 Task: In the  document Cartypes.html Select the last point and add comment:  'Consider rephrasing it to enhance the flow of your writing' Insert emoji reactions: 'Laugh' Select all the potins and apply Lowercase
Action: Mouse moved to (528, 311)
Screenshot: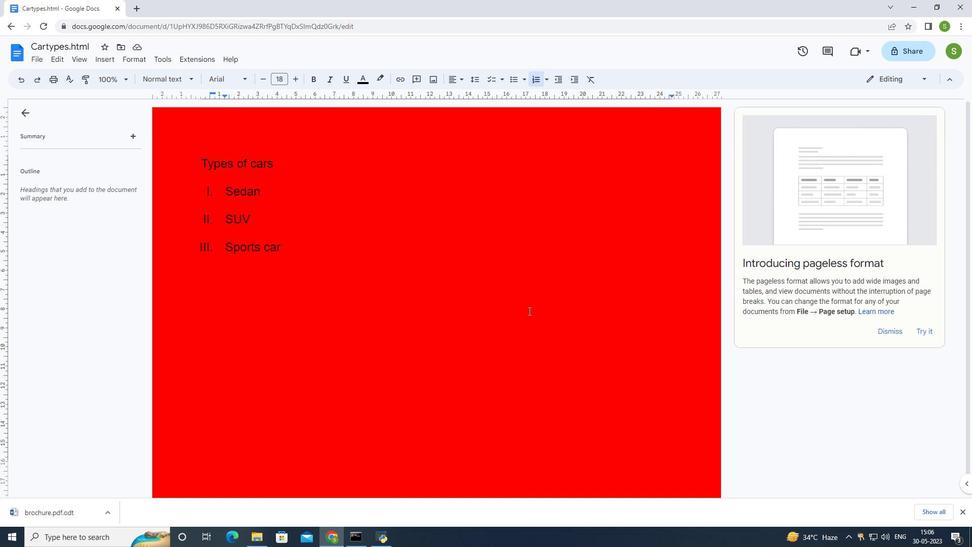 
Action: Mouse scrolled (528, 310) with delta (0, 0)
Screenshot: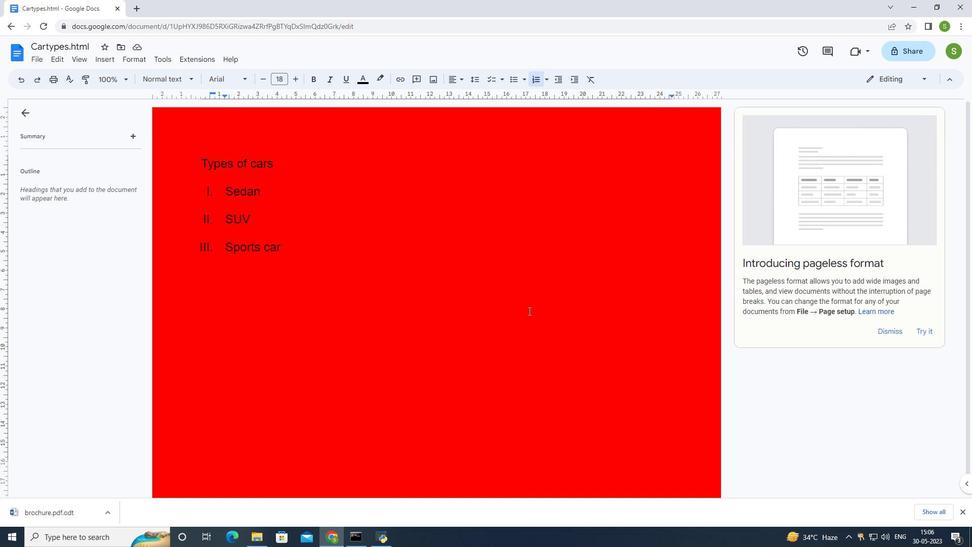 
Action: Mouse moved to (526, 315)
Screenshot: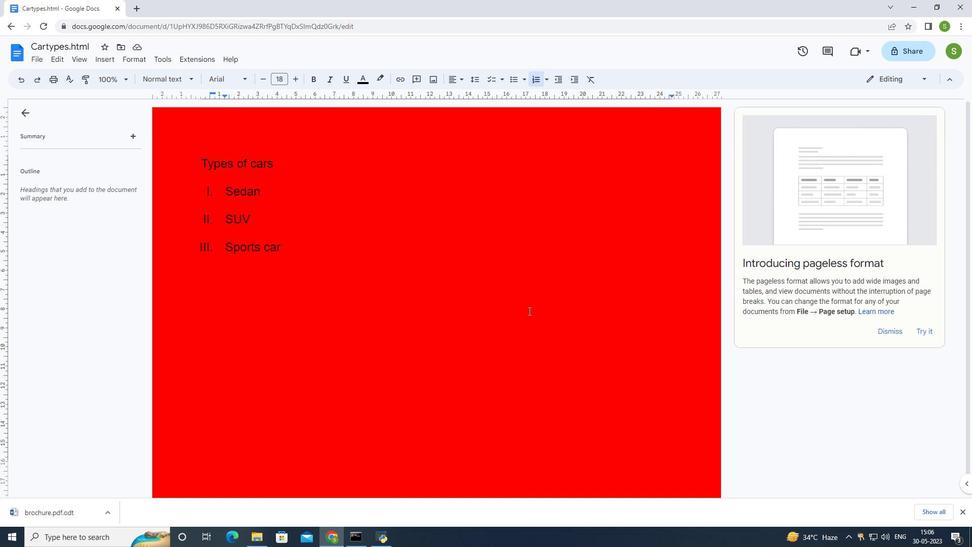 
Action: Mouse scrolled (526, 314) with delta (0, 0)
Screenshot: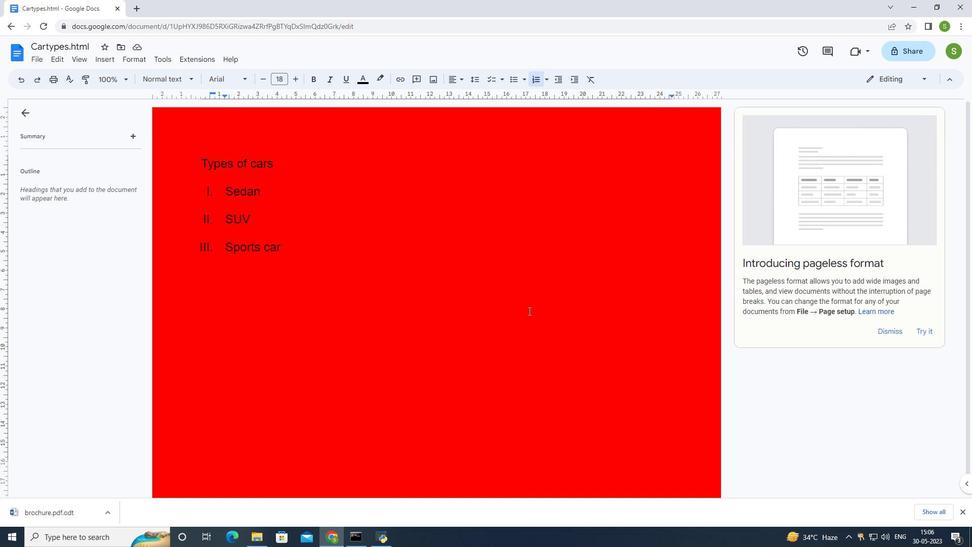 
Action: Mouse moved to (526, 316)
Screenshot: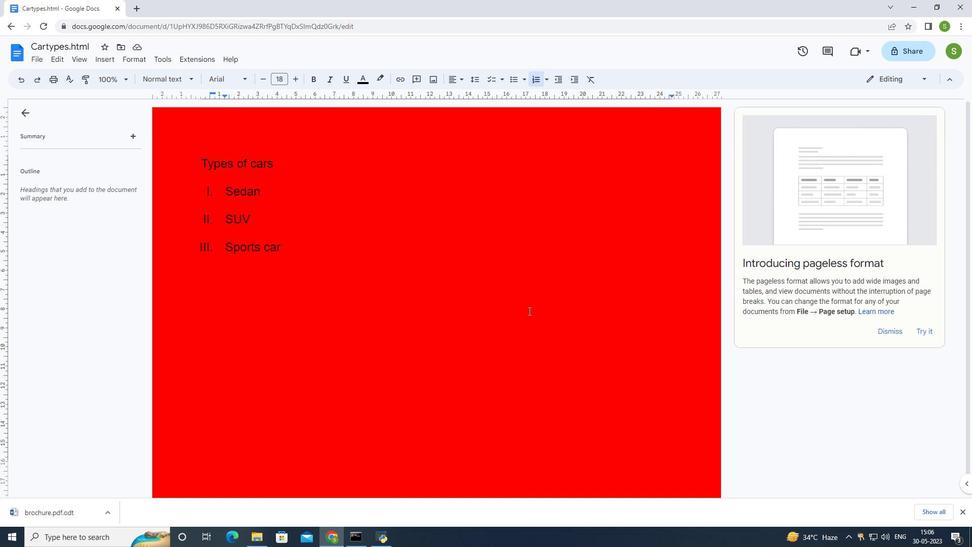 
Action: Mouse scrolled (526, 315) with delta (0, 0)
Screenshot: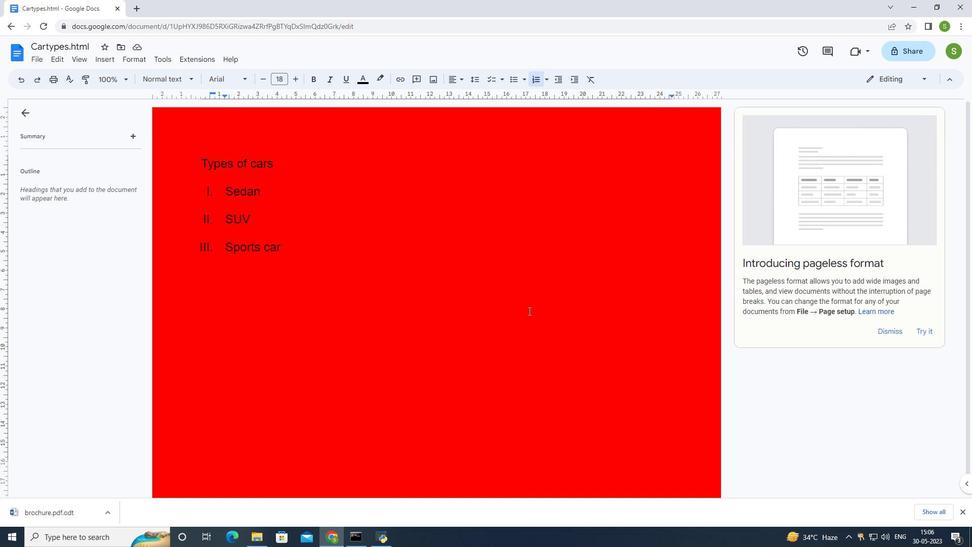 
Action: Mouse scrolled (526, 315) with delta (0, 0)
Screenshot: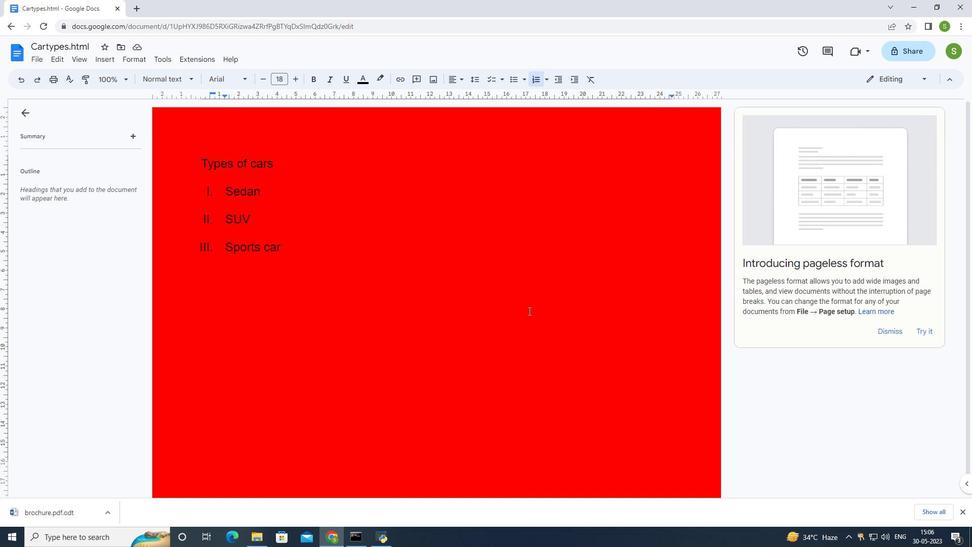 
Action: Mouse scrolled (526, 315) with delta (0, 0)
Screenshot: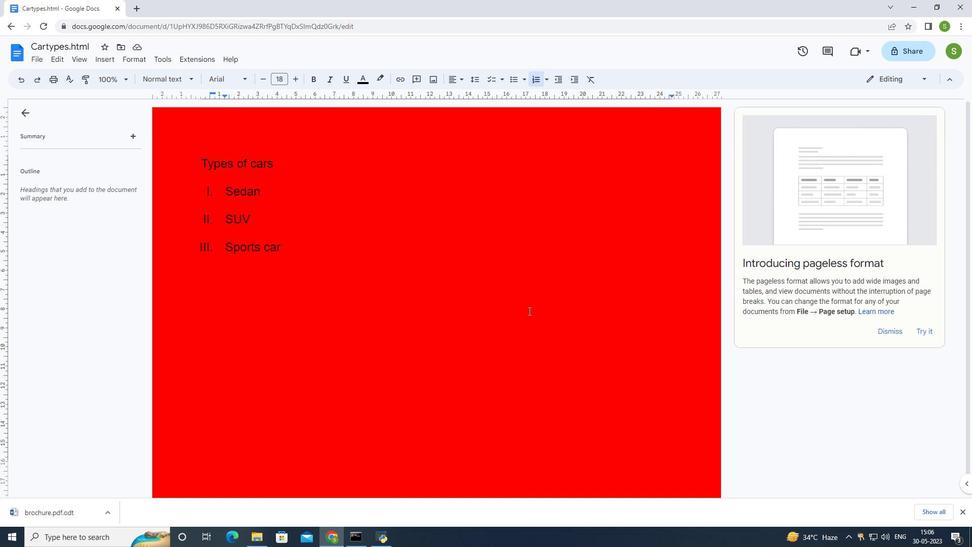 
Action: Mouse moved to (526, 312)
Screenshot: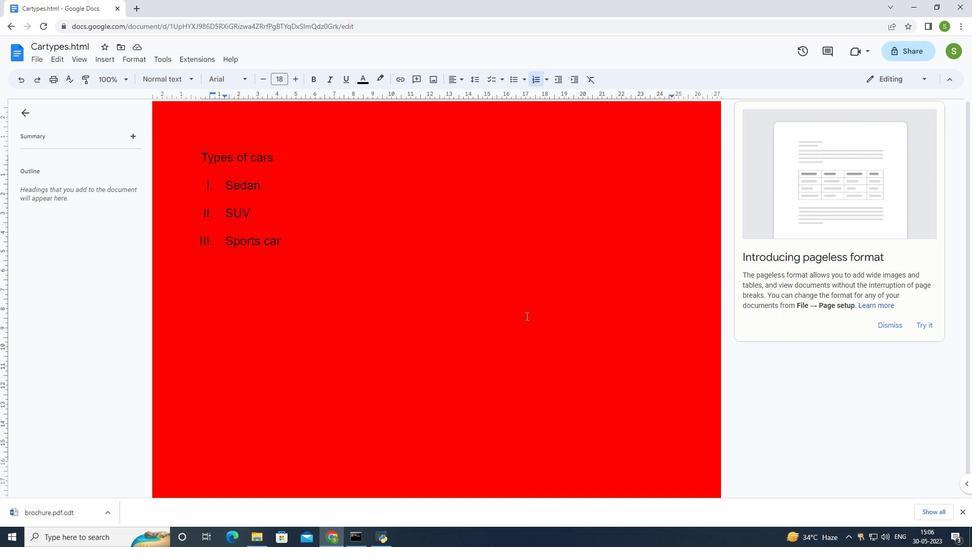 
Action: Mouse scrolled (526, 312) with delta (0, 0)
Screenshot: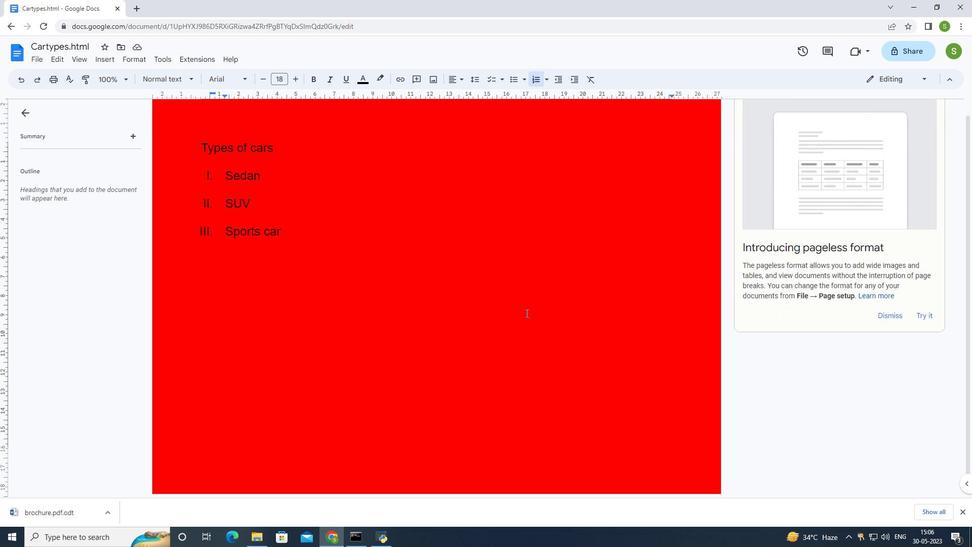 
Action: Mouse moved to (526, 312)
Screenshot: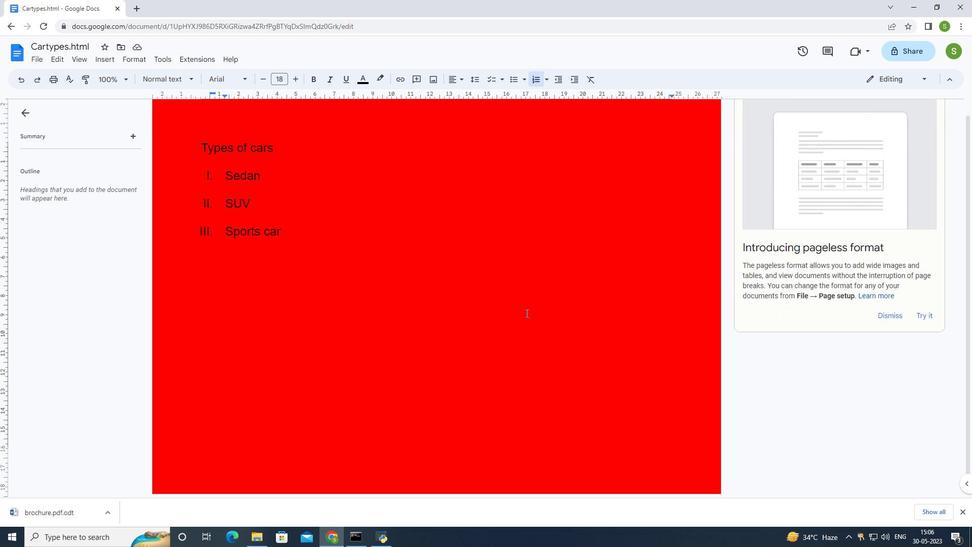 
Action: Mouse scrolled (526, 311) with delta (0, 0)
Screenshot: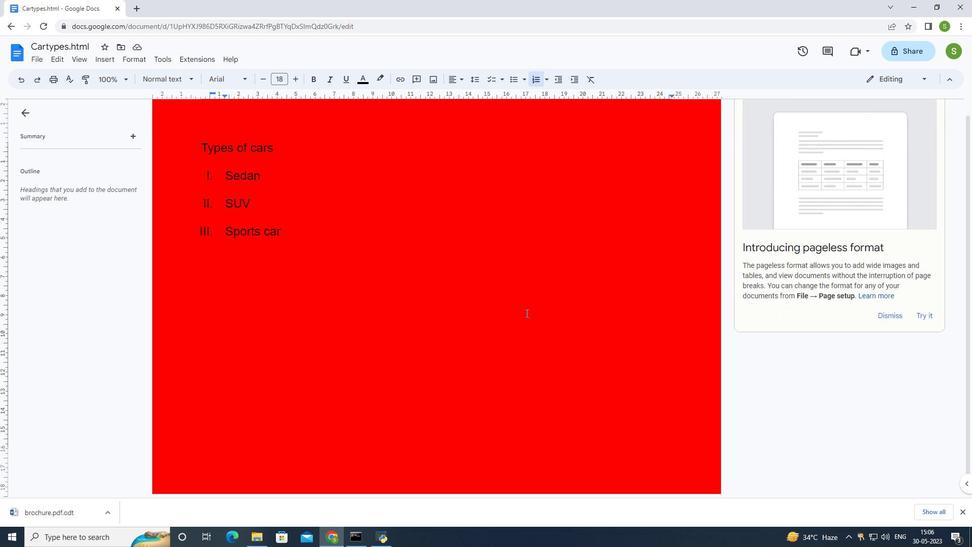 
Action: Mouse scrolled (526, 311) with delta (0, 0)
Screenshot: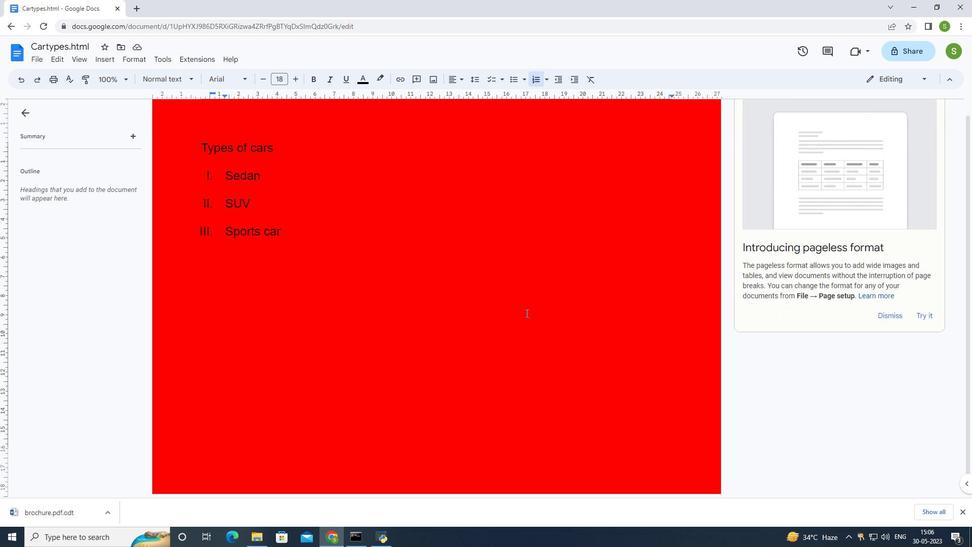 
Action: Mouse scrolled (526, 311) with delta (0, 0)
Screenshot: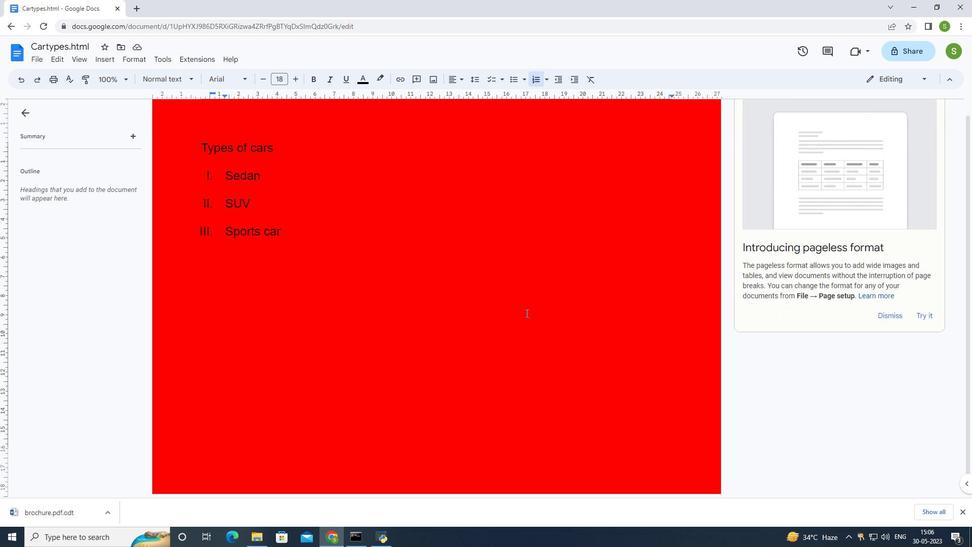 
Action: Mouse scrolled (526, 311) with delta (0, 0)
Screenshot: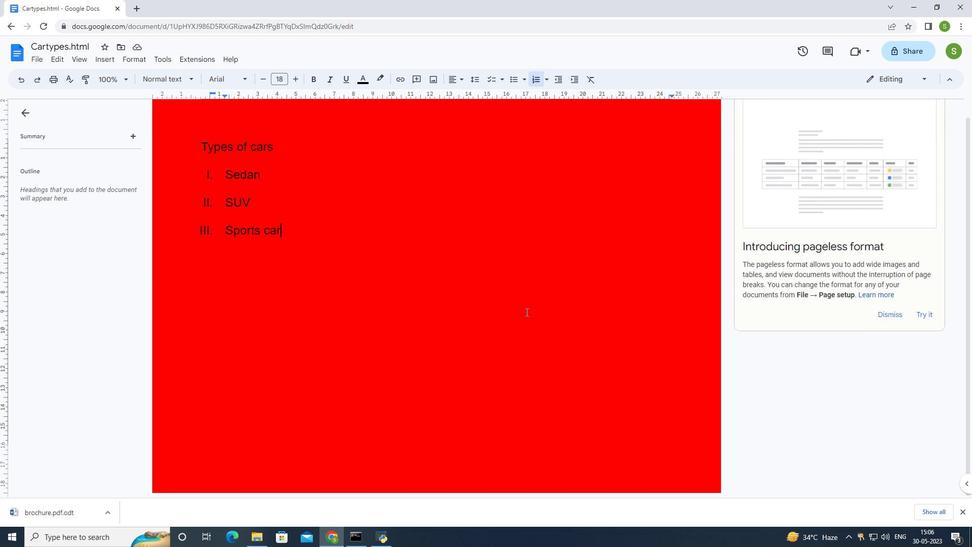 
Action: Mouse moved to (526, 312)
Screenshot: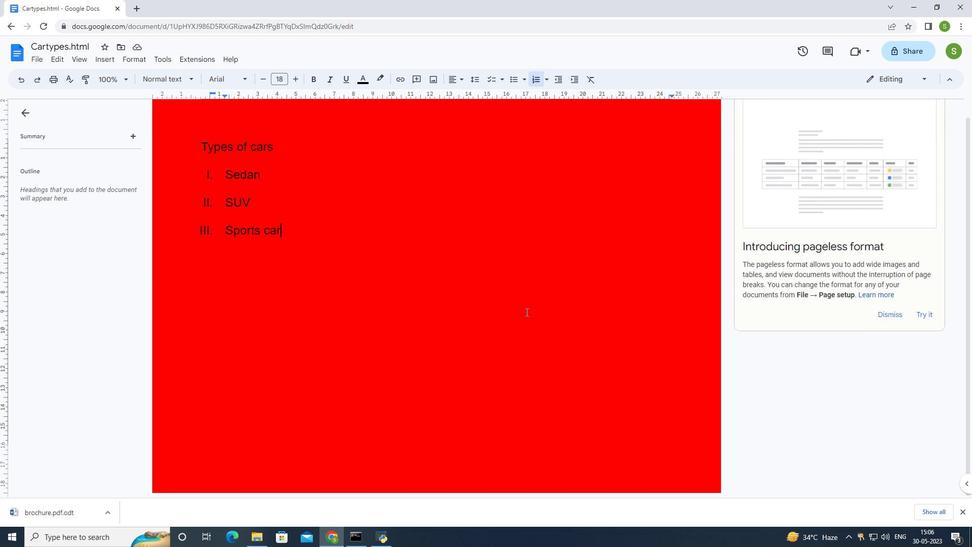 
Action: Mouse scrolled (526, 311) with delta (0, 0)
Screenshot: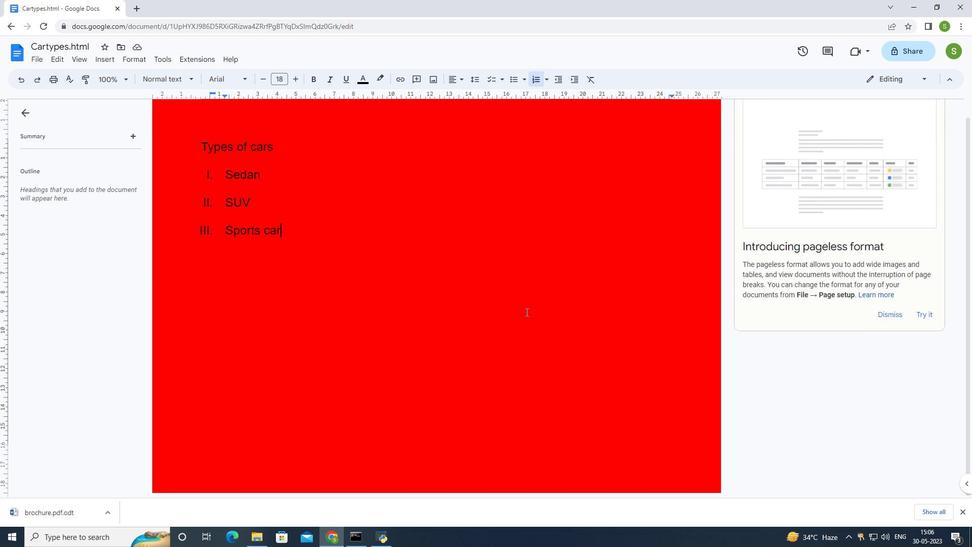 
Action: Mouse scrolled (526, 311) with delta (0, 0)
Screenshot: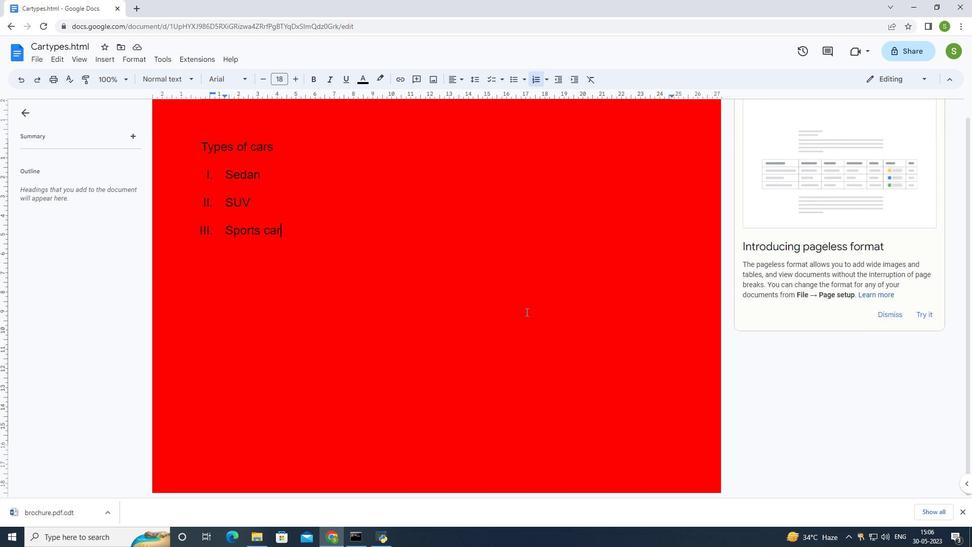 
Action: Mouse scrolled (526, 311) with delta (0, 0)
Screenshot: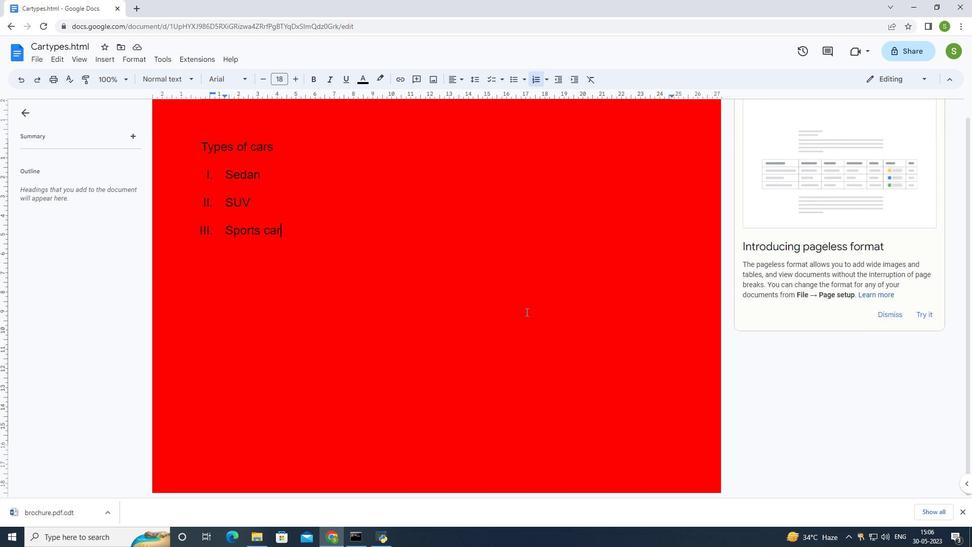 
Action: Mouse moved to (524, 315)
Screenshot: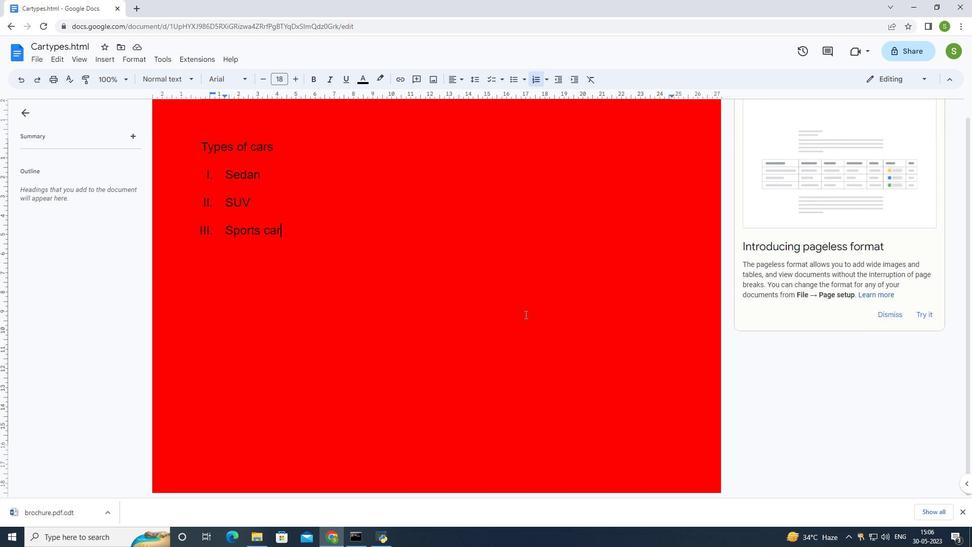 
Action: Mouse scrolled (524, 314) with delta (0, 0)
Screenshot: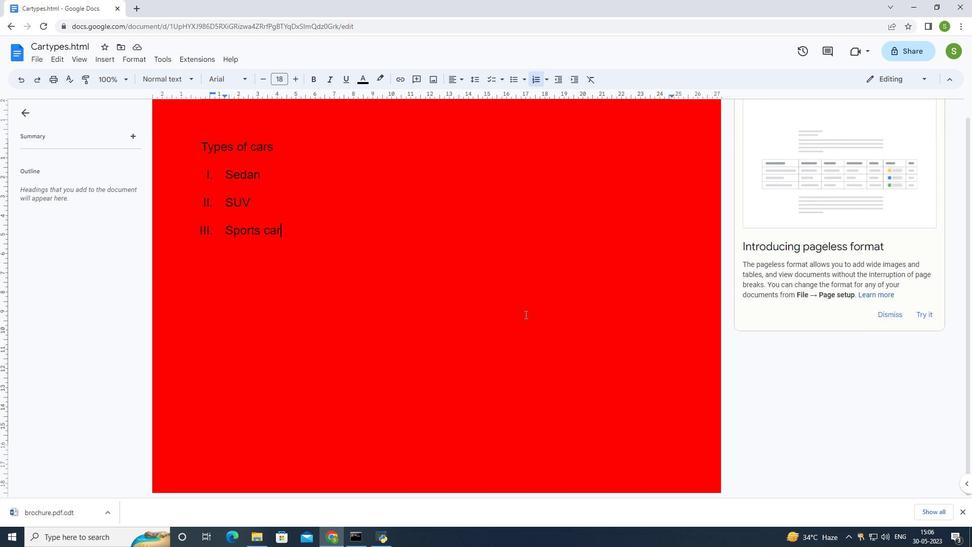 
Action: Mouse scrolled (524, 314) with delta (0, 0)
Screenshot: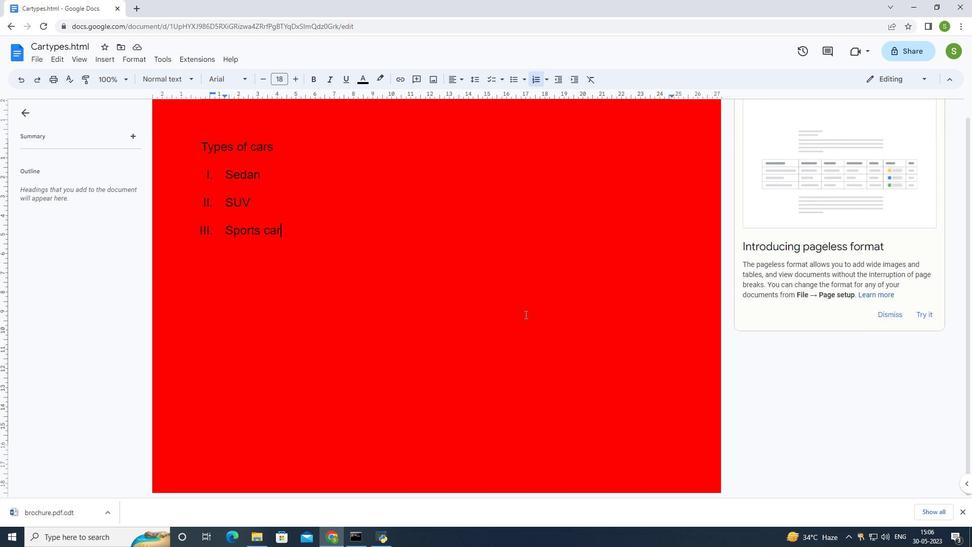 
Action: Mouse scrolled (524, 314) with delta (0, 0)
Screenshot: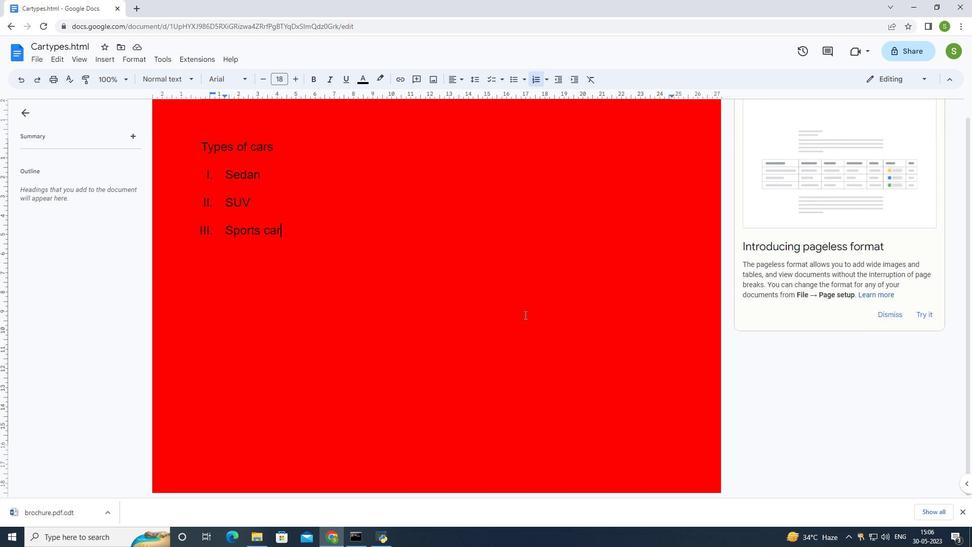 
Action: Mouse scrolled (524, 314) with delta (0, 0)
Screenshot: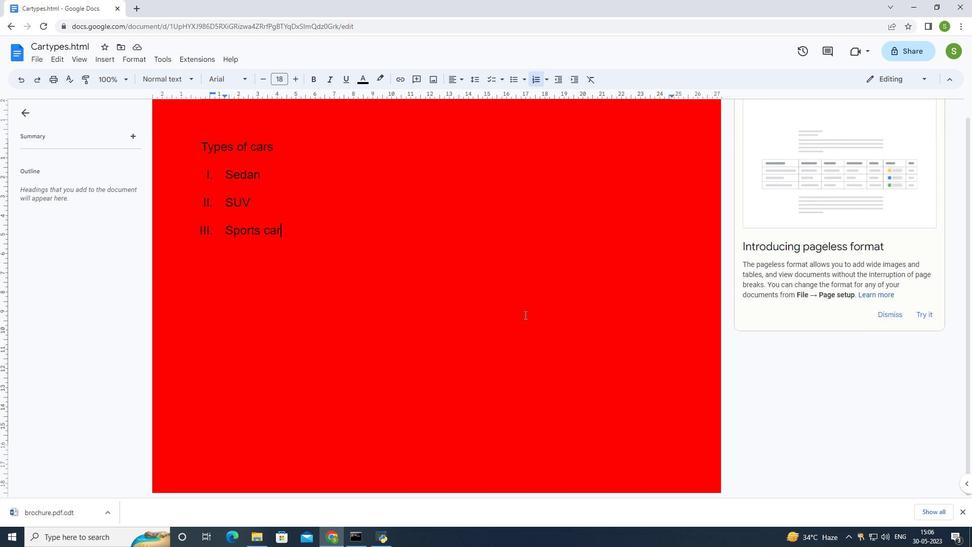 
Action: Mouse moved to (524, 315)
Screenshot: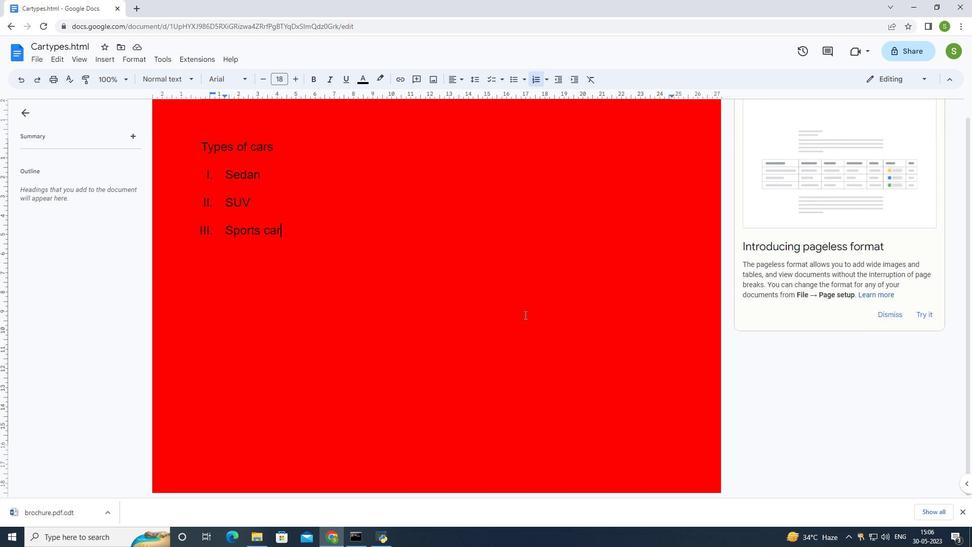 
Action: Mouse scrolled (524, 314) with delta (0, 0)
Screenshot: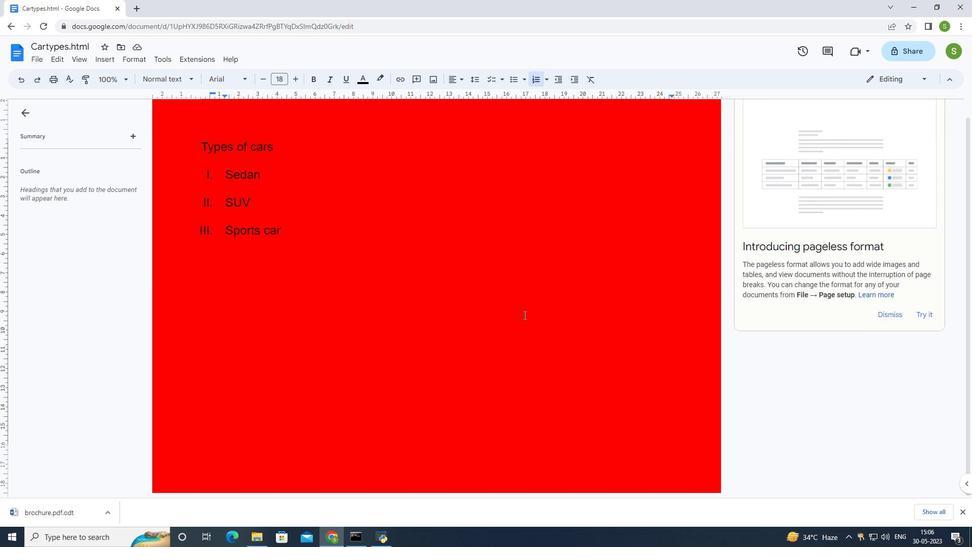 
Action: Mouse moved to (216, 464)
Screenshot: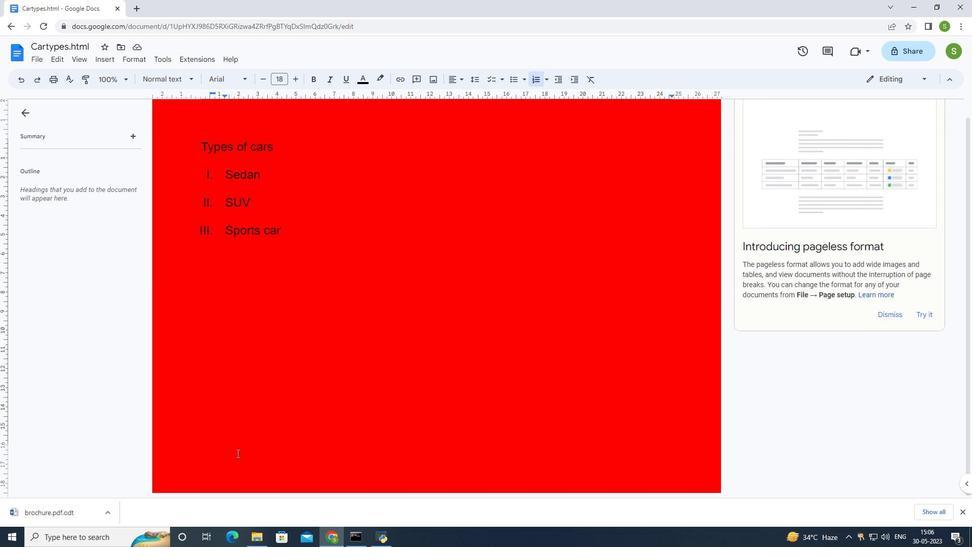 
Action: Mouse pressed left at (216, 464)
Screenshot: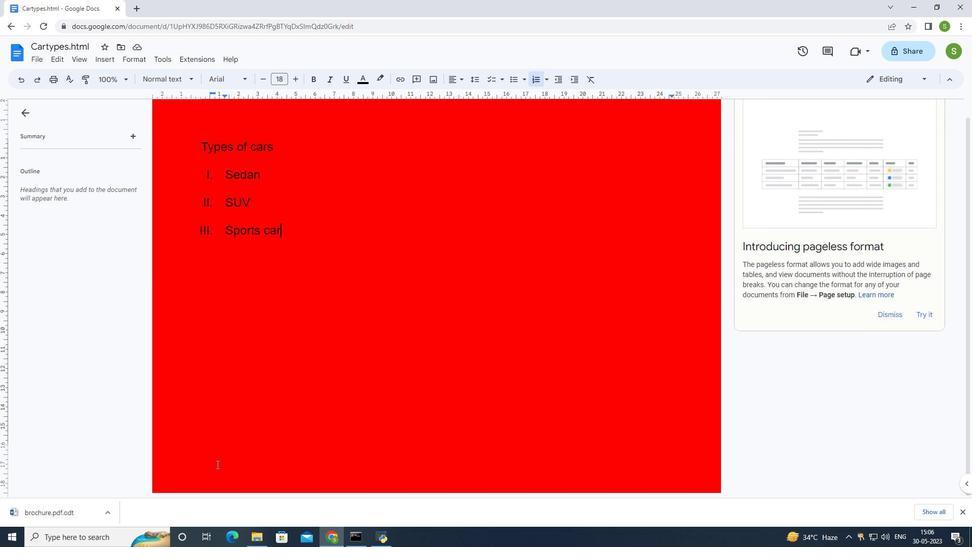 
Action: Mouse moved to (216, 465)
Screenshot: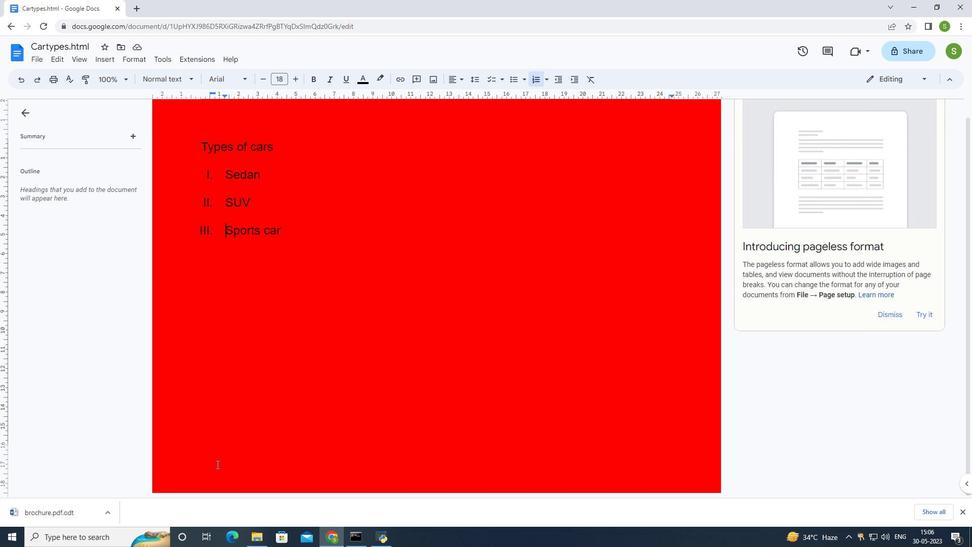 
Action: Mouse pressed left at (216, 465)
Screenshot: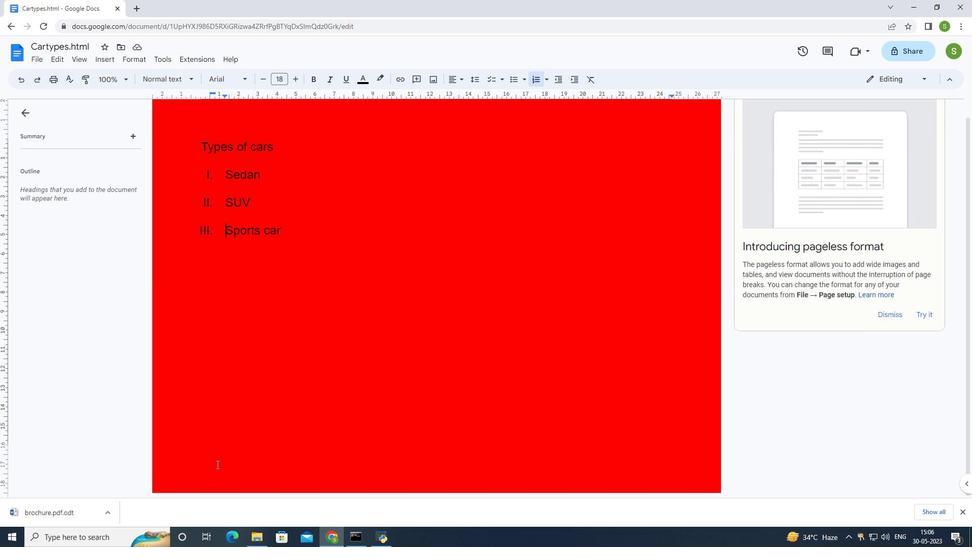 
Action: Mouse moved to (304, 239)
Screenshot: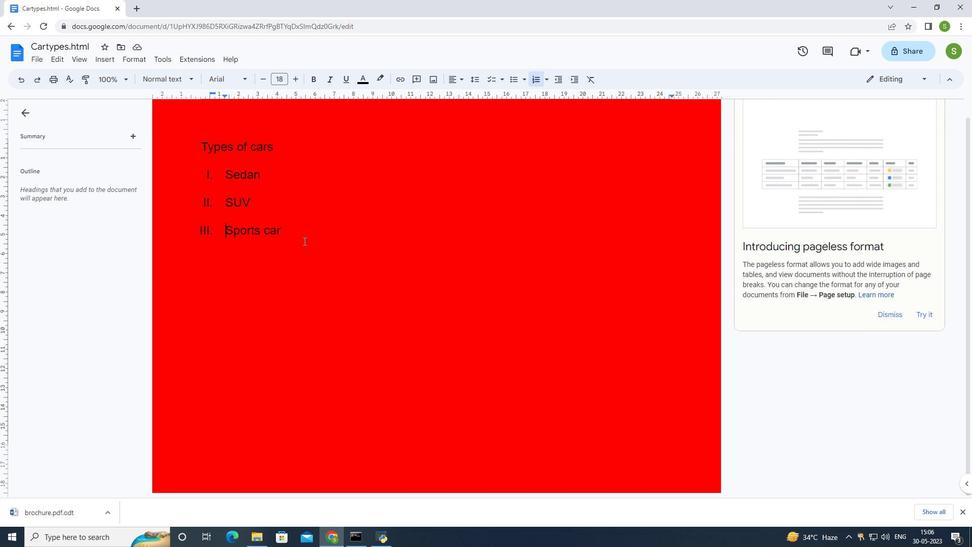 
Action: Mouse pressed left at (304, 239)
Screenshot: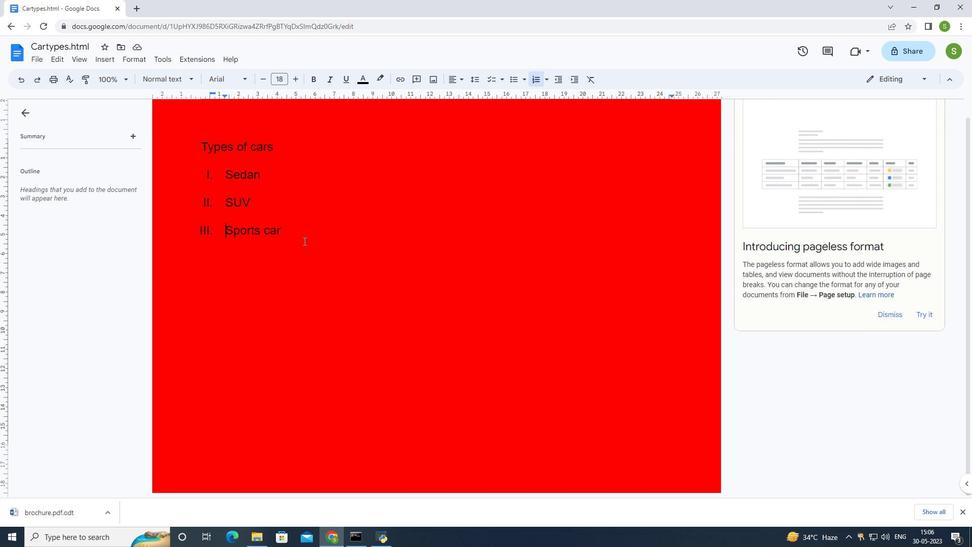 
Action: Mouse moved to (47, 61)
Screenshot: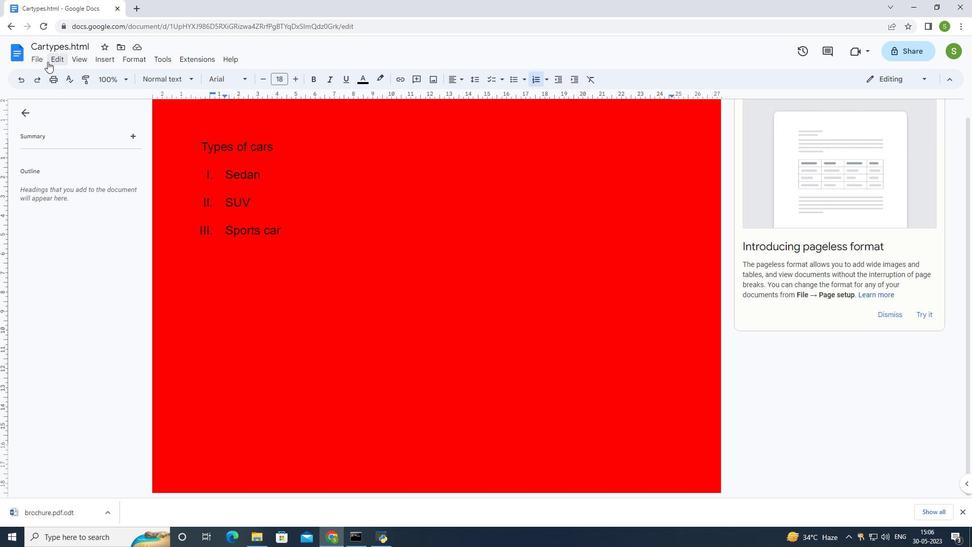 
Action: Mouse pressed left at (47, 61)
Screenshot: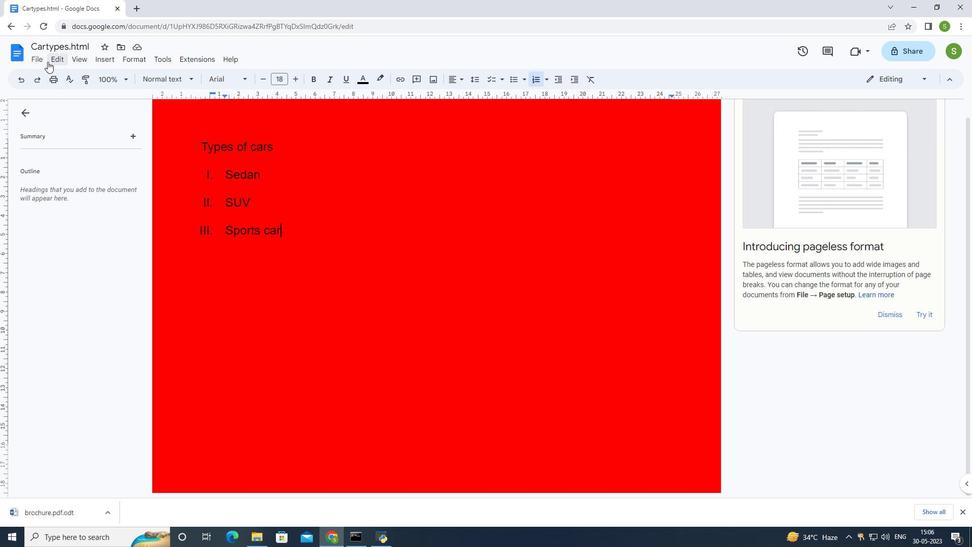 
Action: Mouse moved to (112, 58)
Screenshot: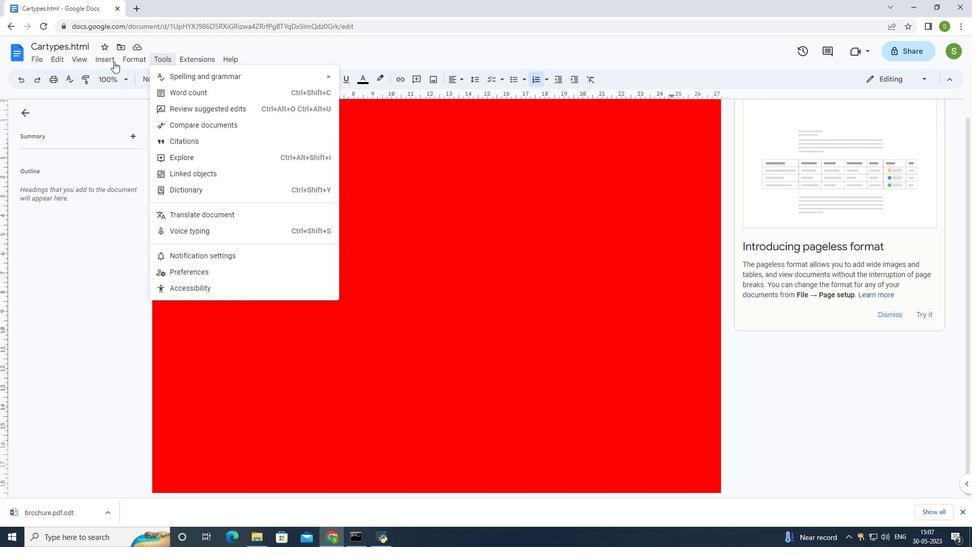 
Action: Mouse pressed left at (112, 58)
Screenshot: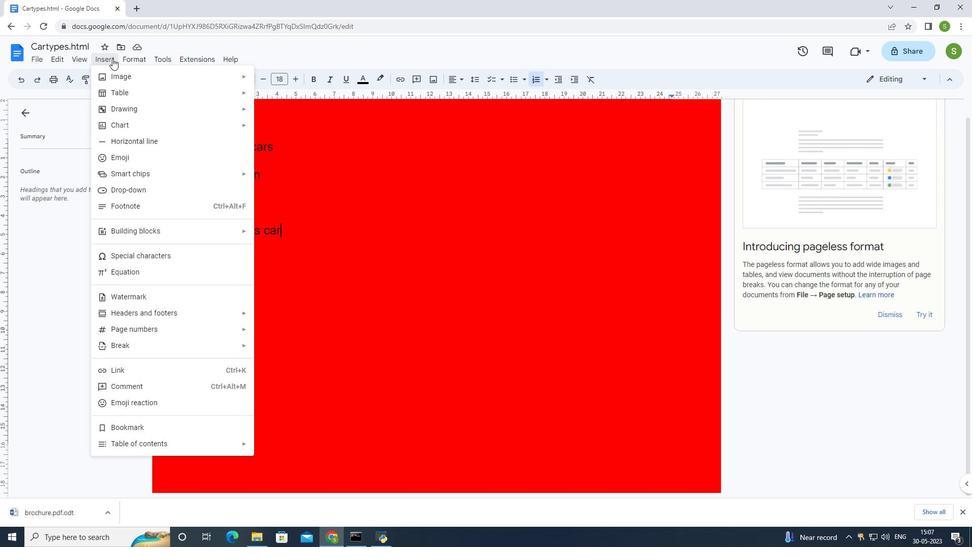 
Action: Mouse moved to (111, 61)
Screenshot: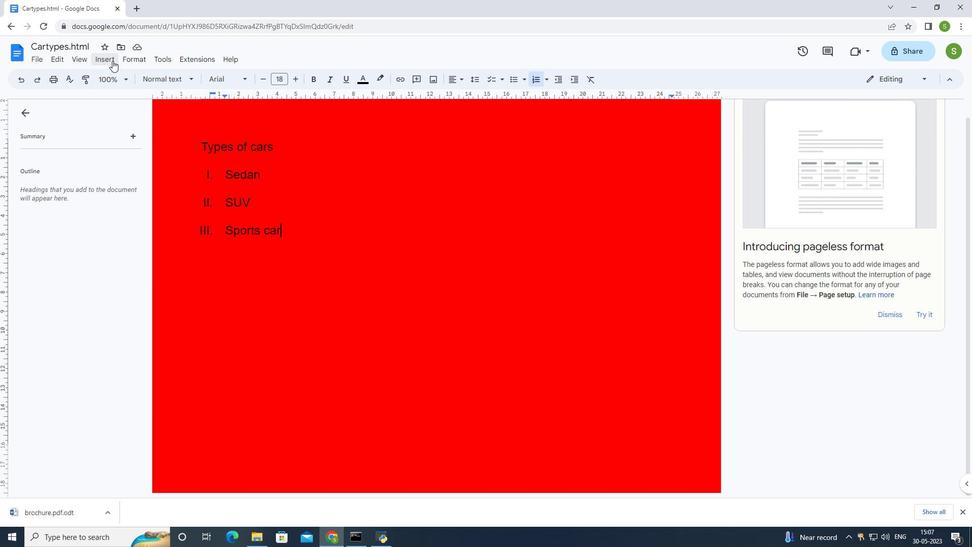 
Action: Mouse pressed left at (111, 61)
Screenshot: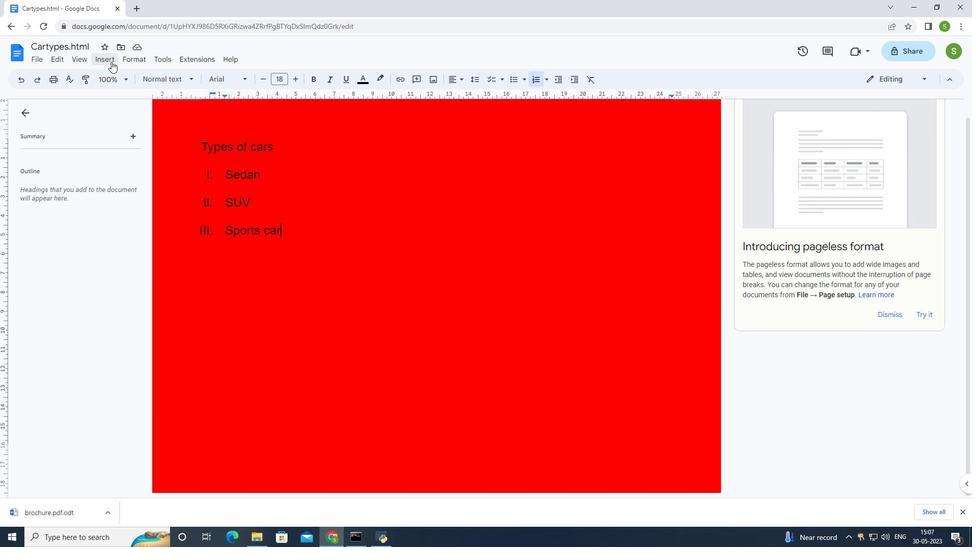 
Action: Mouse moved to (121, 385)
Screenshot: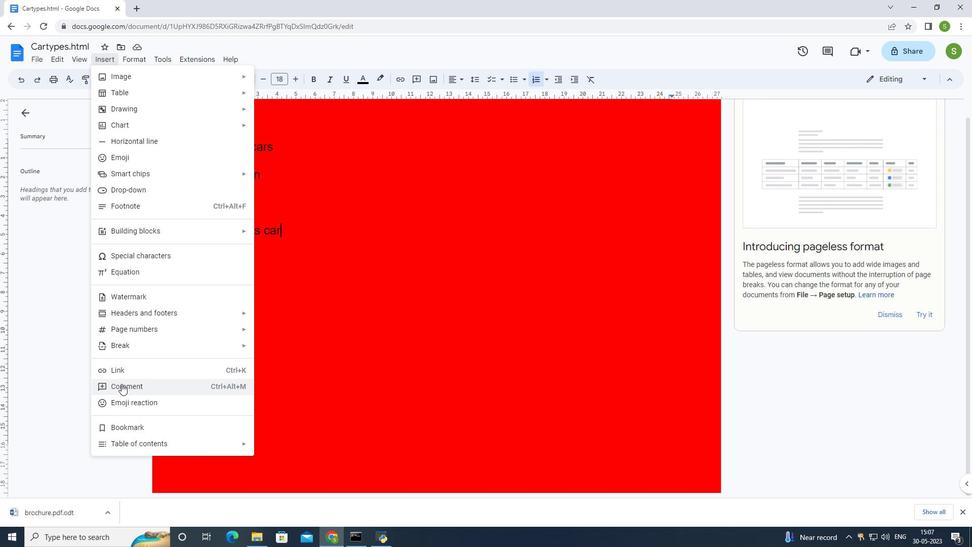
Action: Mouse pressed left at (121, 385)
Screenshot: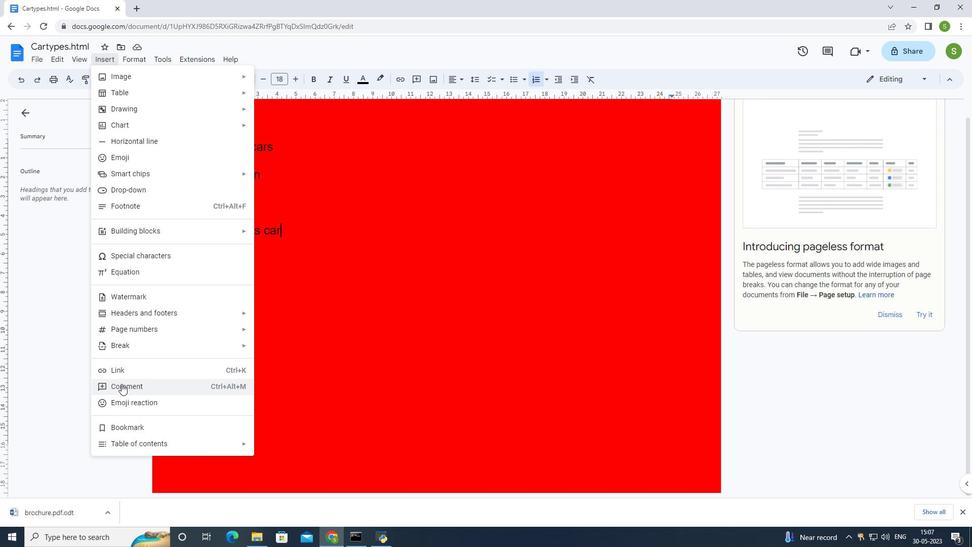 
Action: Mouse moved to (370, 217)
Screenshot: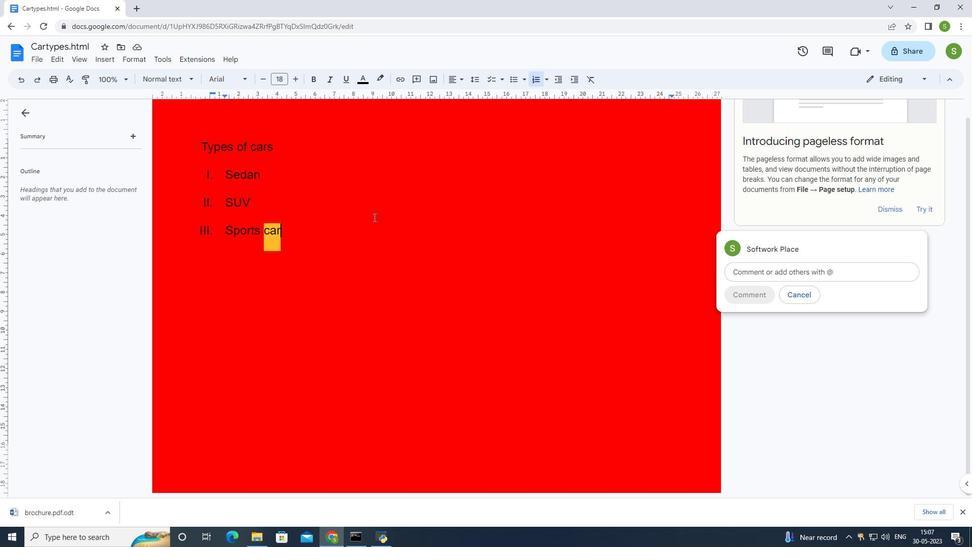 
Action: Key pressed <Key.shift>Consider<Key.space>rephre<Key.backspace>asing<Key.space>it<Key.space>to<Key.space>enhance<Key.space>the<Key.space>flow<Key.space>of<Key.space>your<Key.space>writing
Screenshot: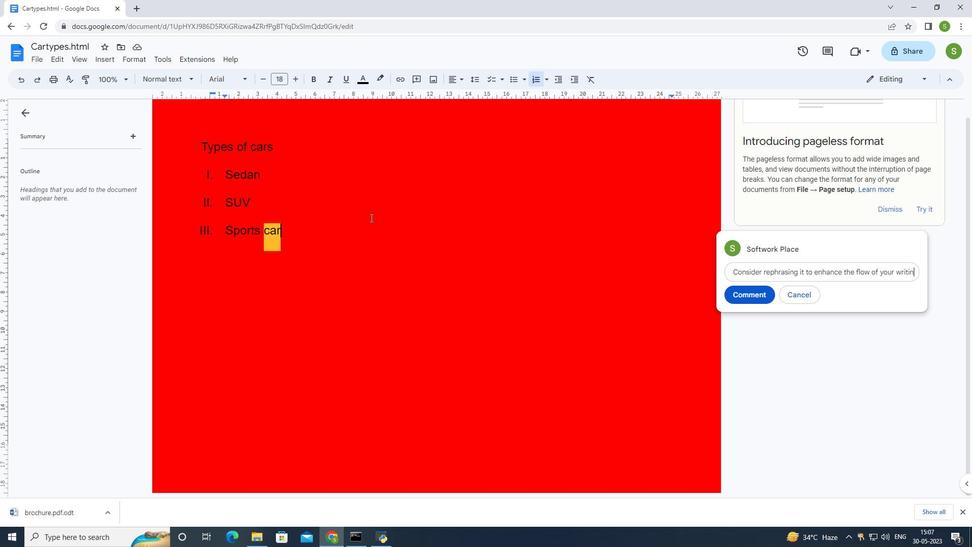 
Action: Mouse moved to (96, 57)
Screenshot: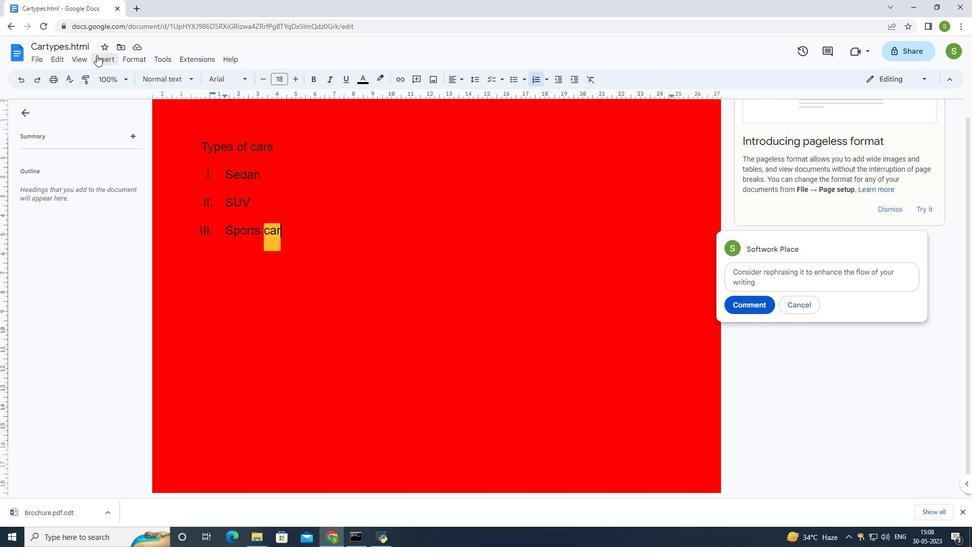 
Action: Mouse pressed left at (96, 57)
Screenshot: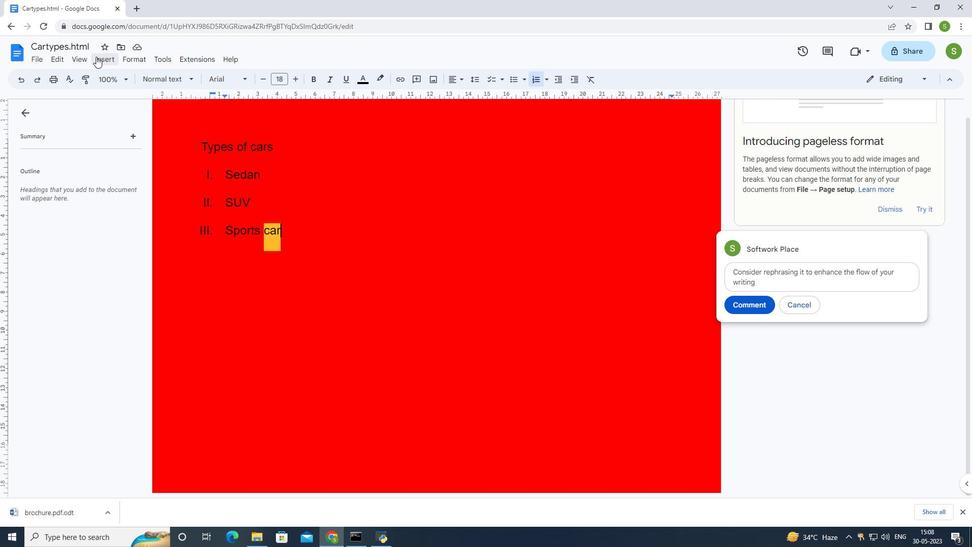 
Action: Mouse moved to (758, 305)
Screenshot: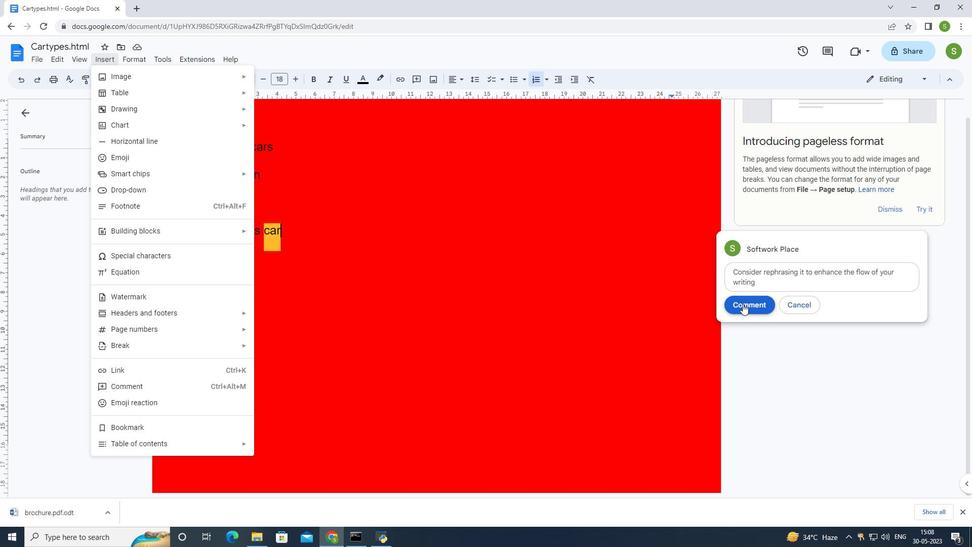 
Action: Mouse pressed left at (758, 305)
Screenshot: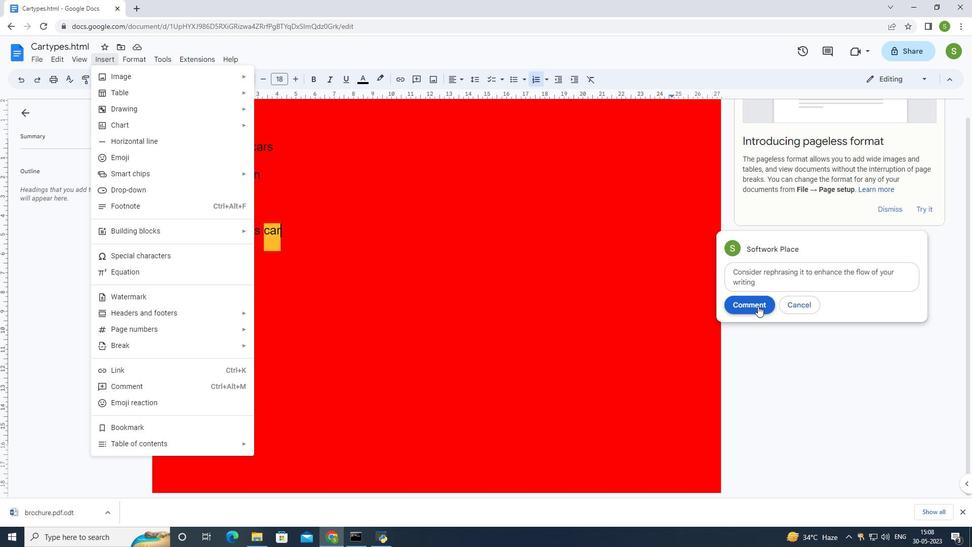 
Action: Mouse moved to (100, 59)
Screenshot: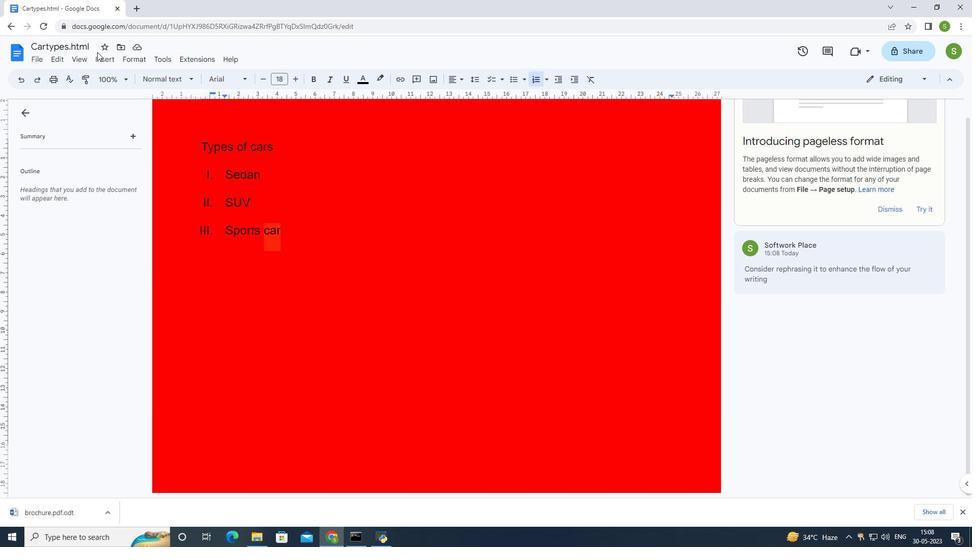 
Action: Mouse pressed left at (100, 59)
Screenshot: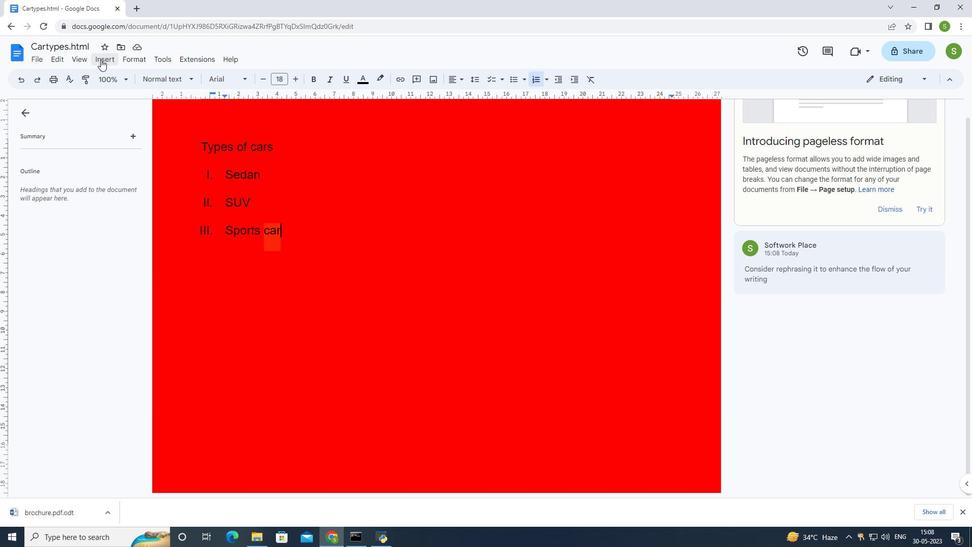 
Action: Mouse moved to (142, 404)
Screenshot: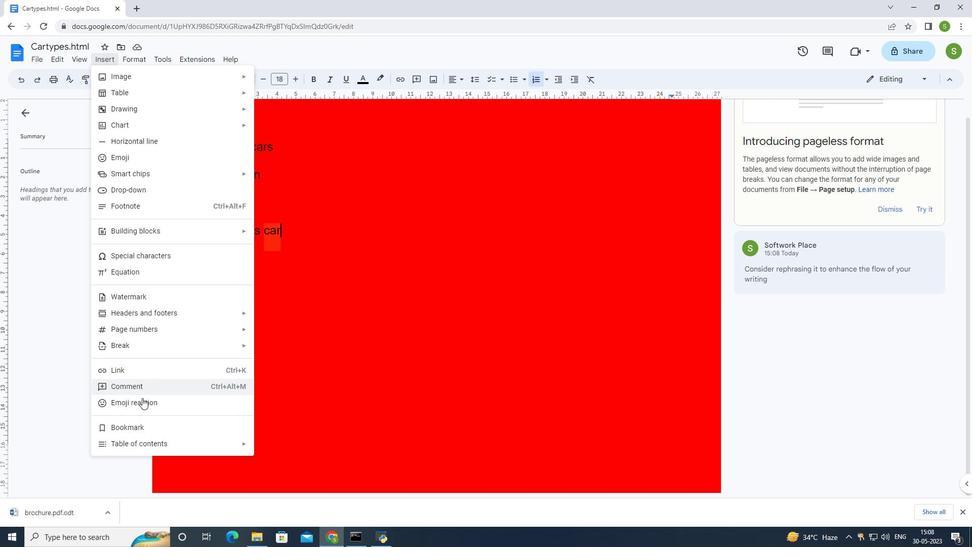 
Action: Mouse pressed left at (142, 404)
Screenshot: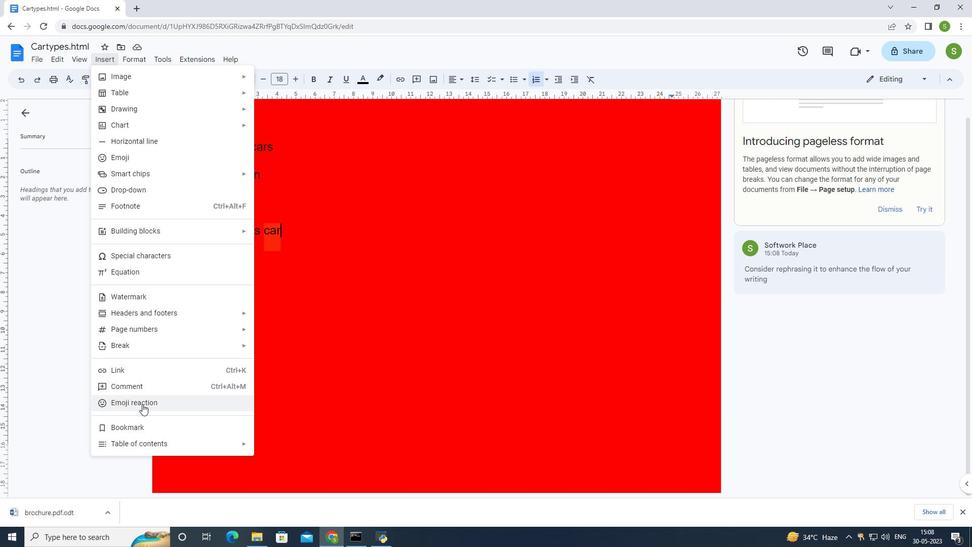
Action: Mouse moved to (747, 313)
Screenshot: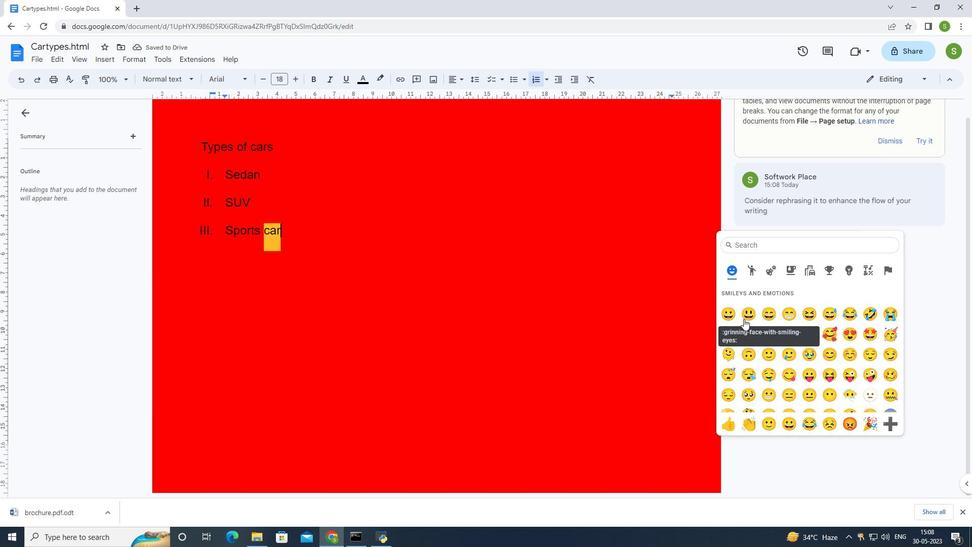 
Action: Mouse pressed left at (747, 313)
Screenshot: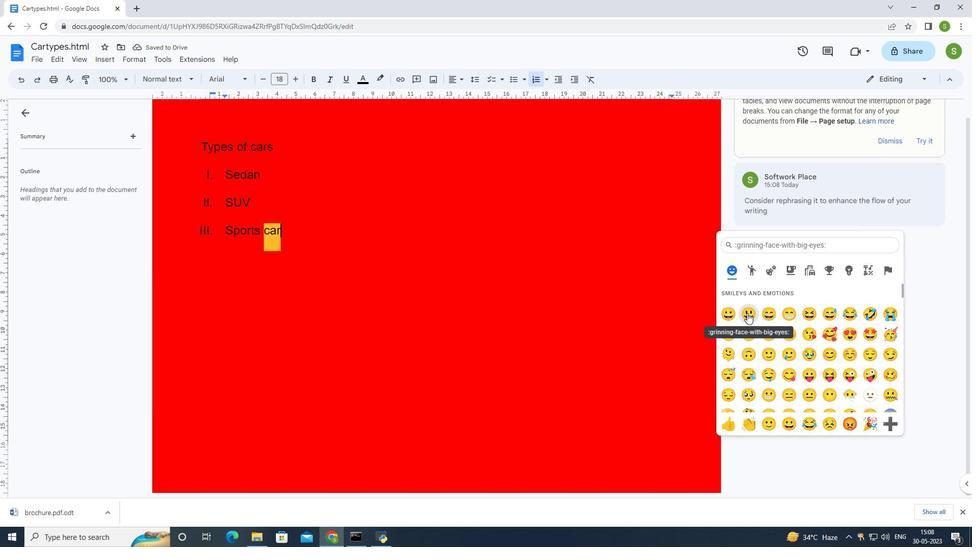 
Action: Mouse moved to (203, 140)
Screenshot: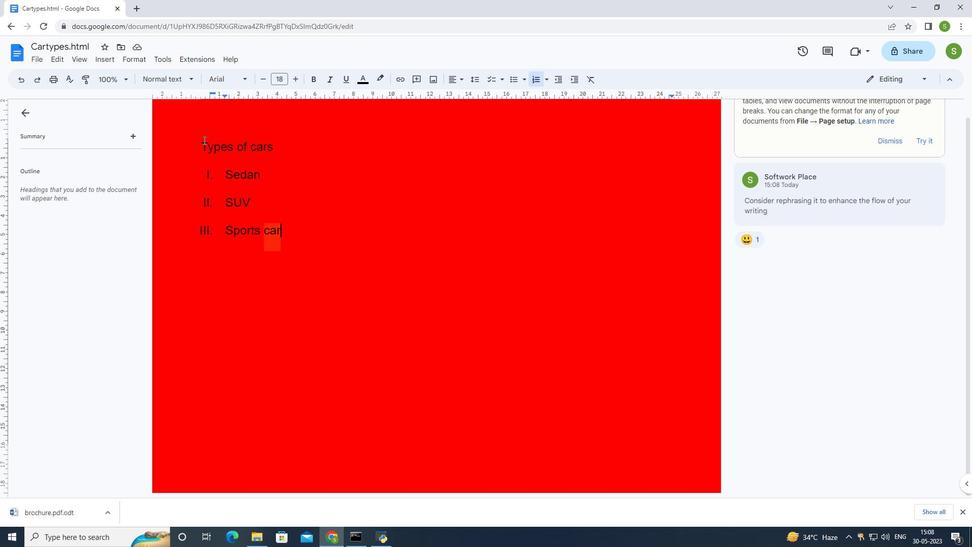 
Action: Mouse pressed left at (203, 140)
Screenshot: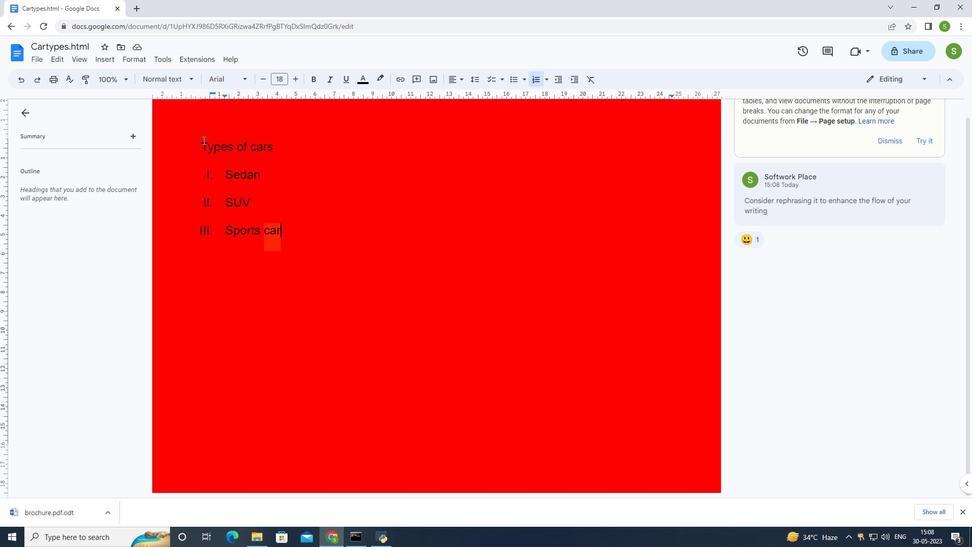 
Action: Mouse moved to (379, 75)
Screenshot: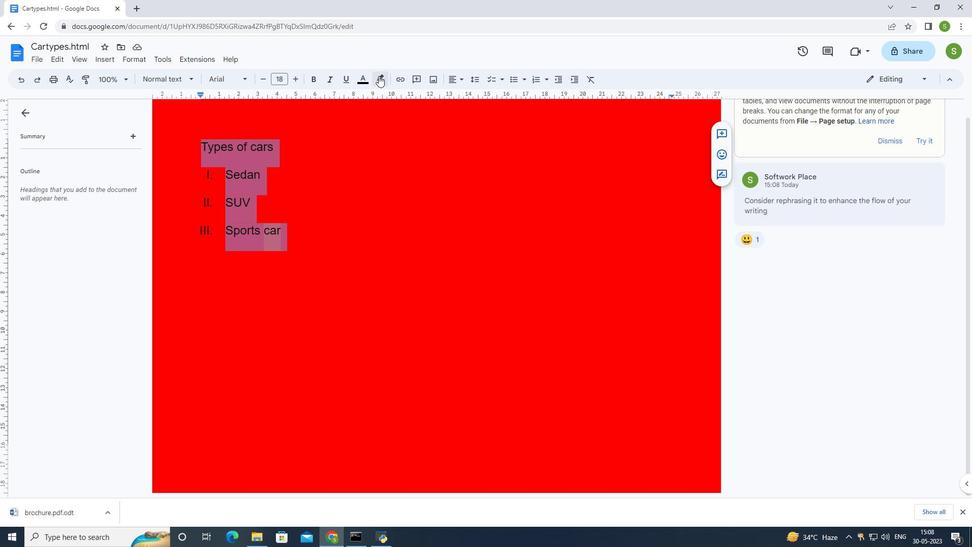 
Action: Mouse pressed left at (379, 75)
Screenshot: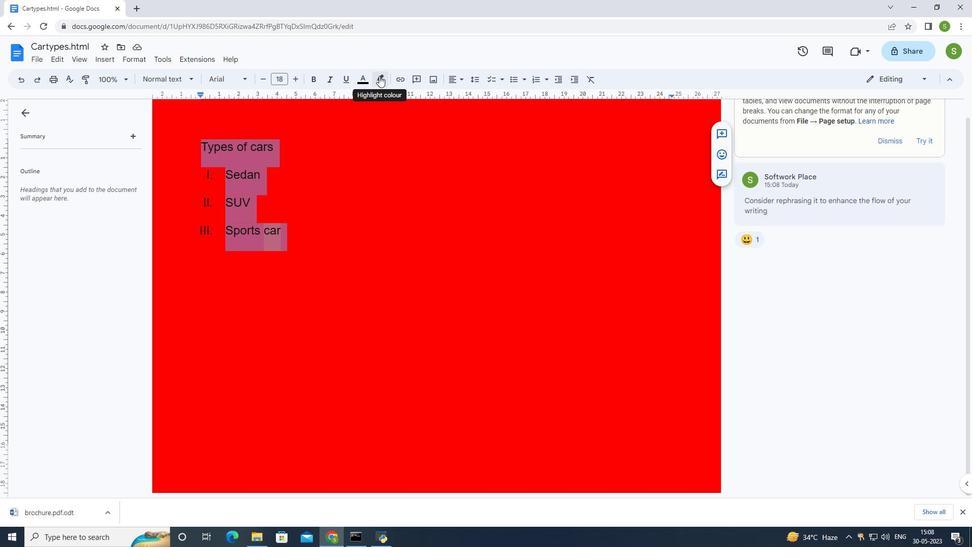 
Action: Mouse moved to (342, 155)
Screenshot: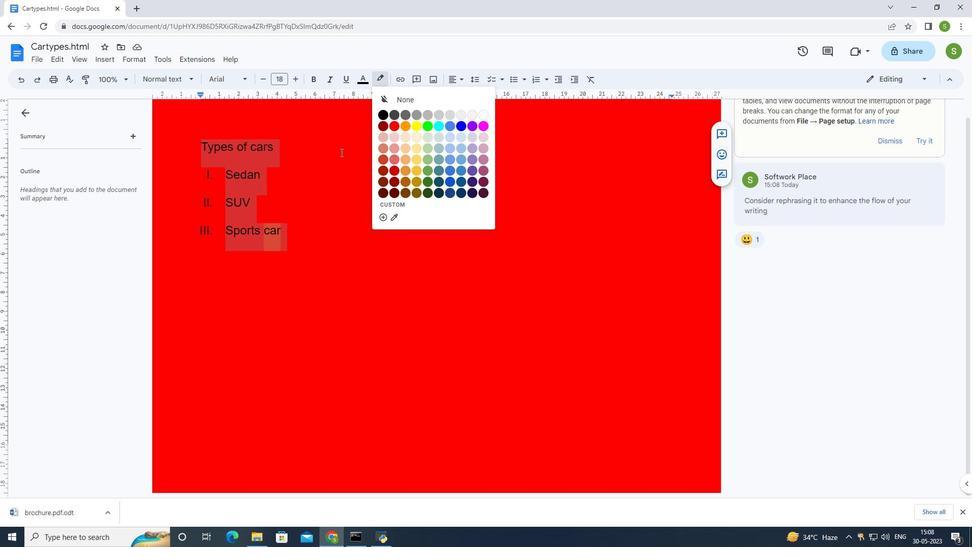 
Action: Mouse pressed left at (342, 155)
Screenshot: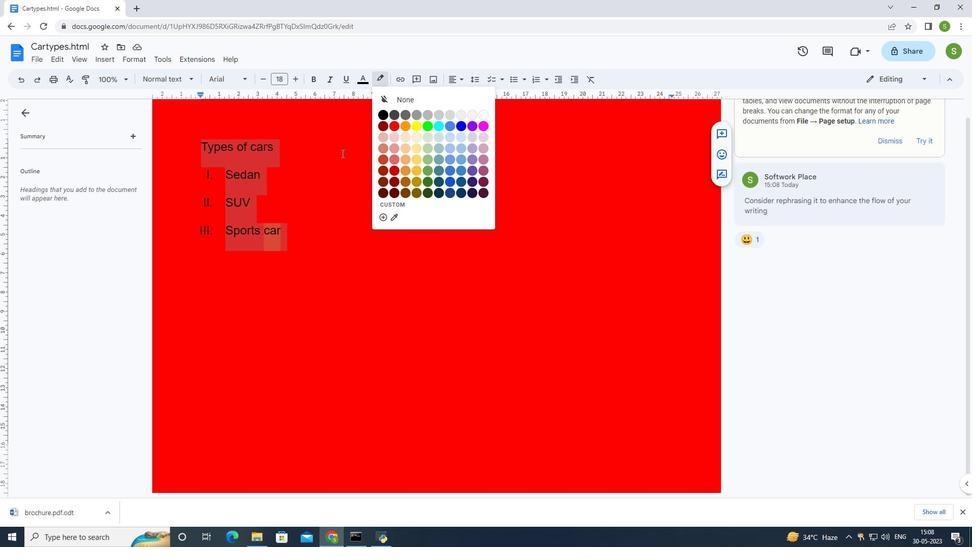 
Action: Mouse moved to (106, 55)
Screenshot: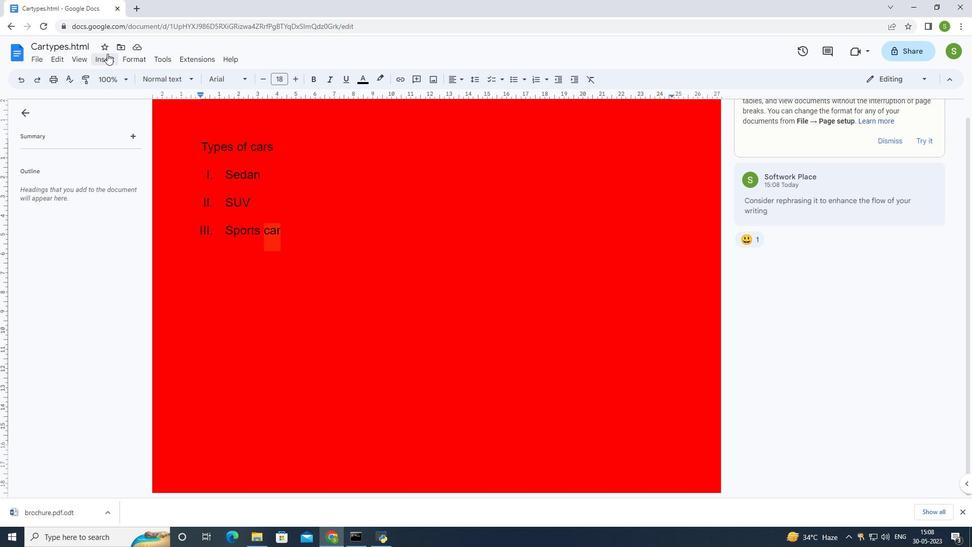 
Action: Mouse pressed left at (106, 55)
Screenshot: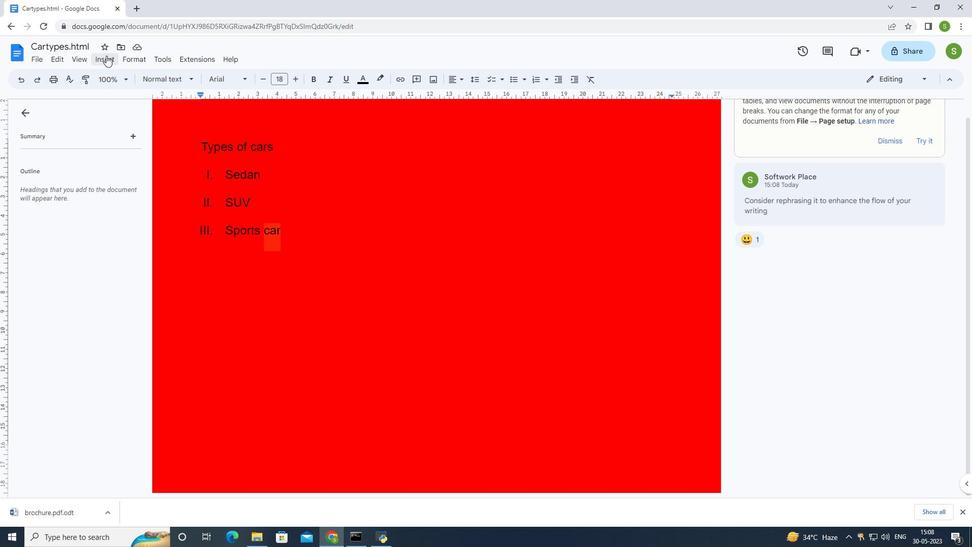 
Action: Mouse moved to (421, 204)
Screenshot: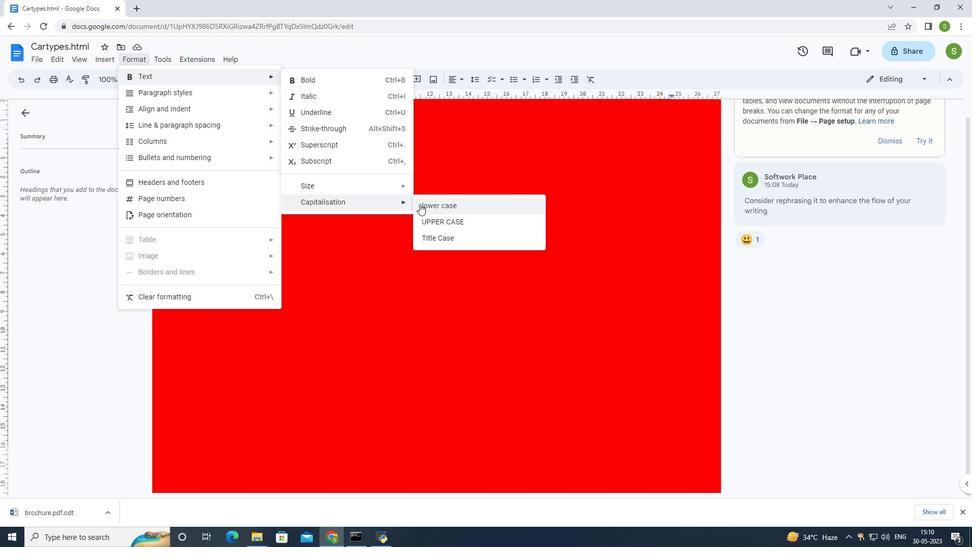 
Action: Mouse pressed left at (421, 204)
Screenshot: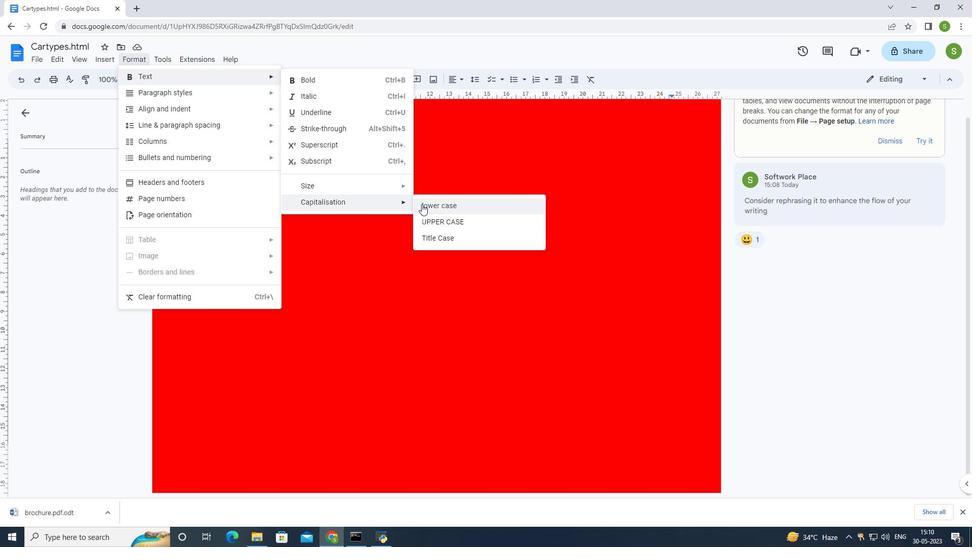 
Action: Mouse moved to (201, 142)
Screenshot: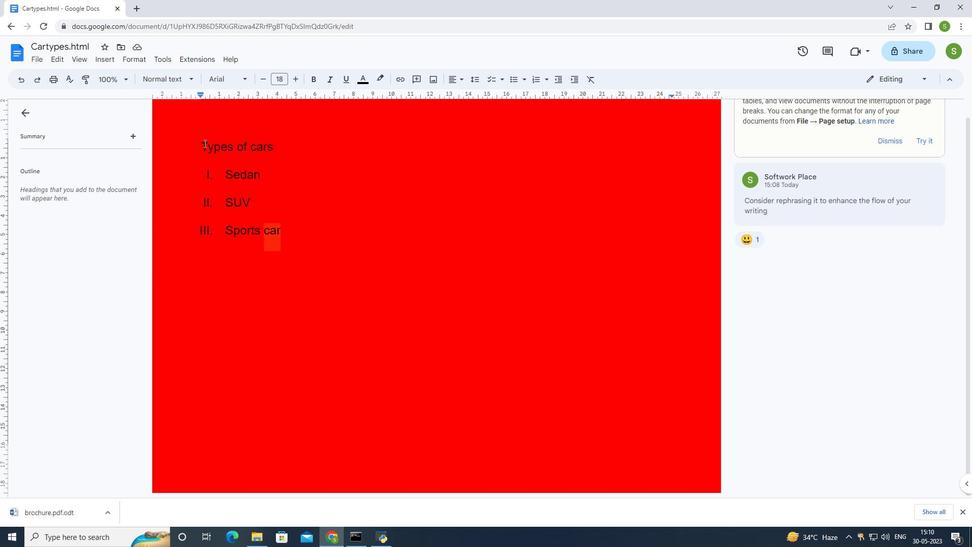 
Action: Mouse pressed left at (201, 142)
Screenshot: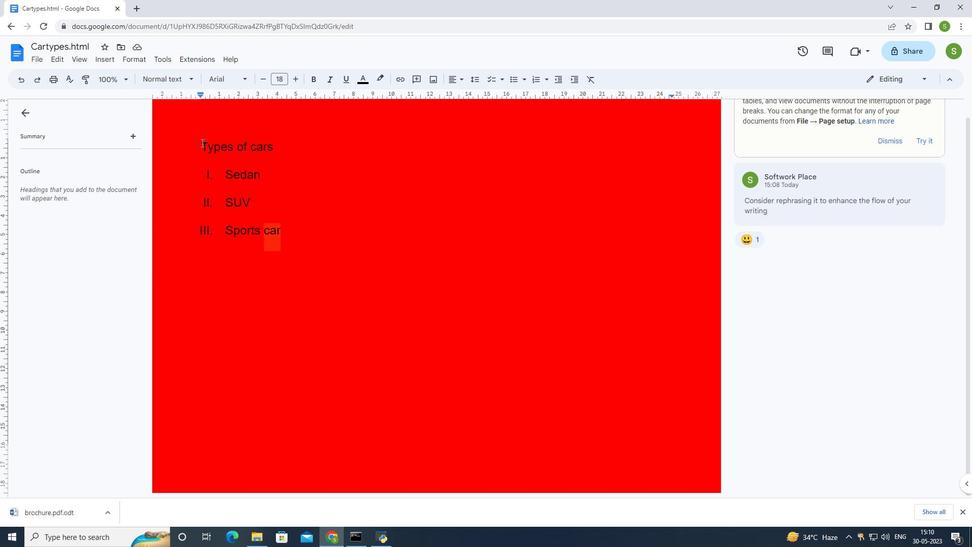 
Action: Mouse moved to (143, 58)
Screenshot: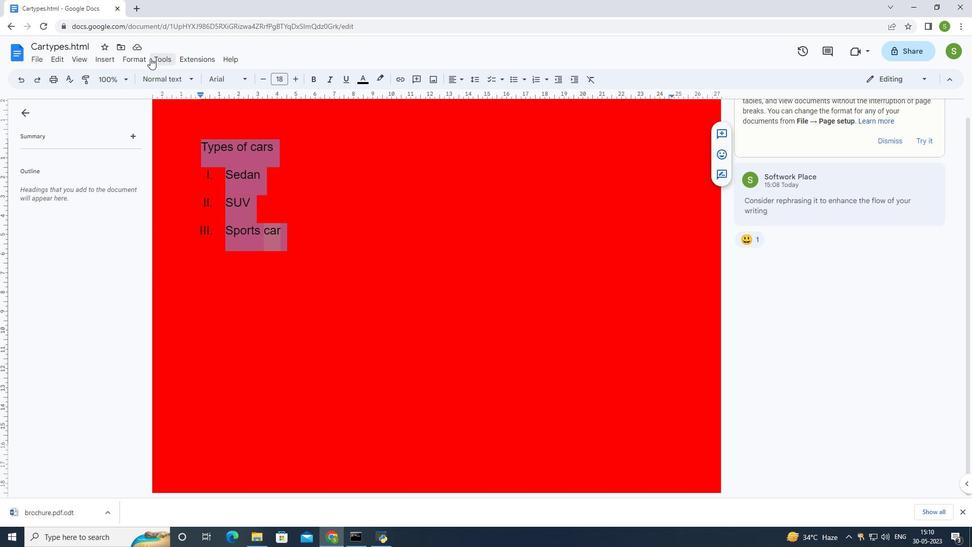 
Action: Mouse pressed left at (143, 58)
Screenshot: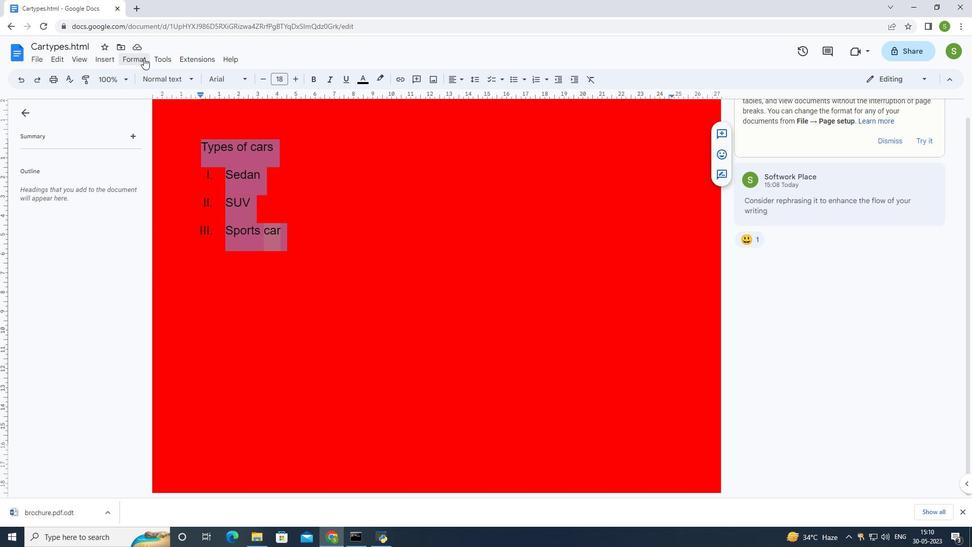 
Action: Mouse moved to (432, 208)
Screenshot: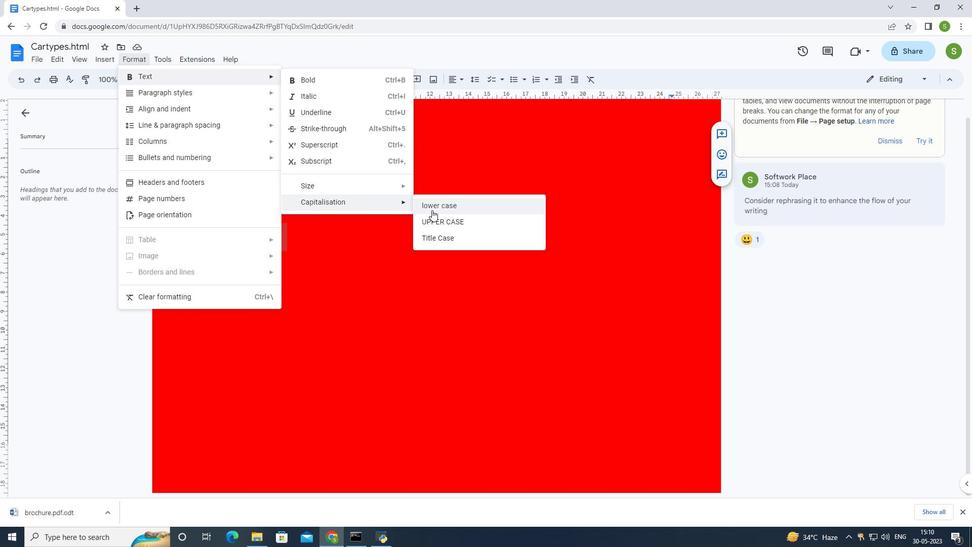 
Action: Mouse pressed left at (432, 208)
Screenshot: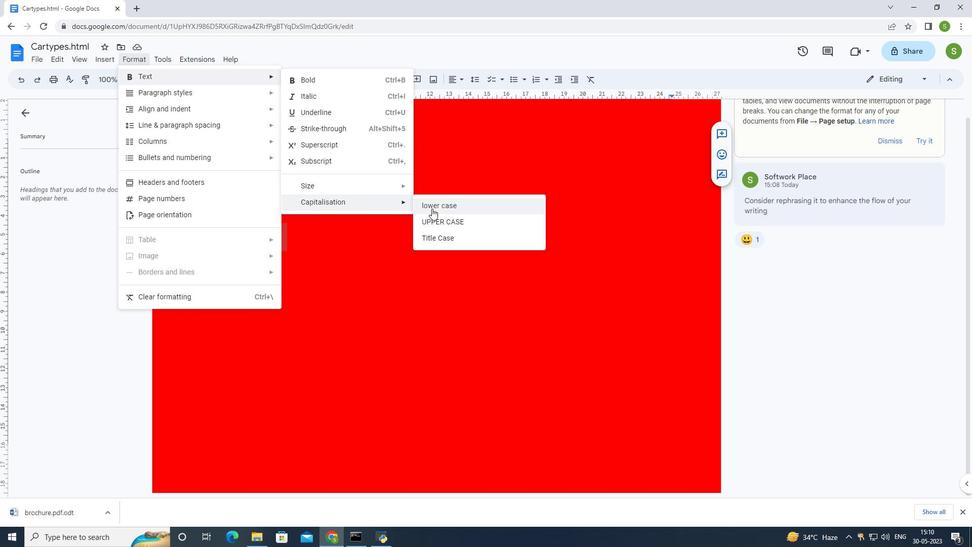 
Action: Mouse moved to (368, 196)
Screenshot: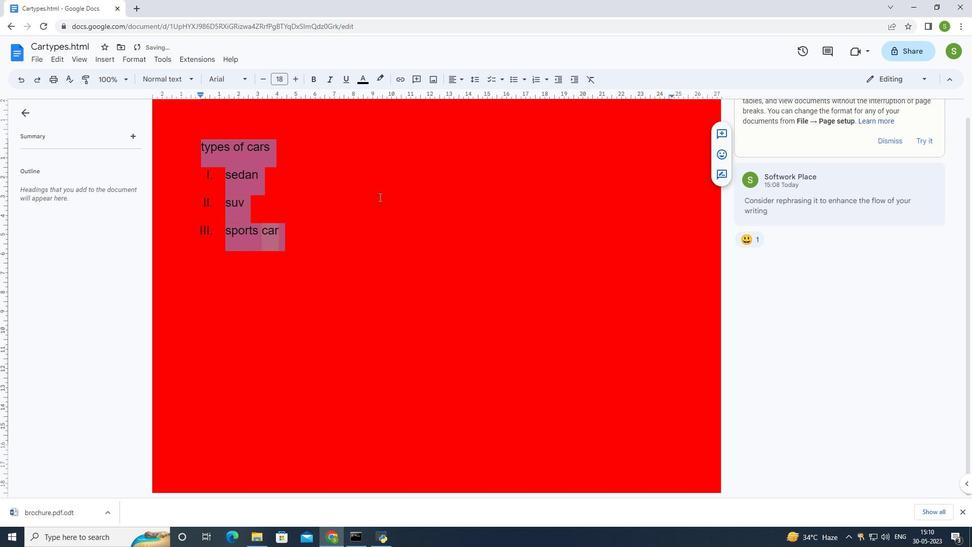 
Action: Mouse pressed left at (368, 196)
Screenshot: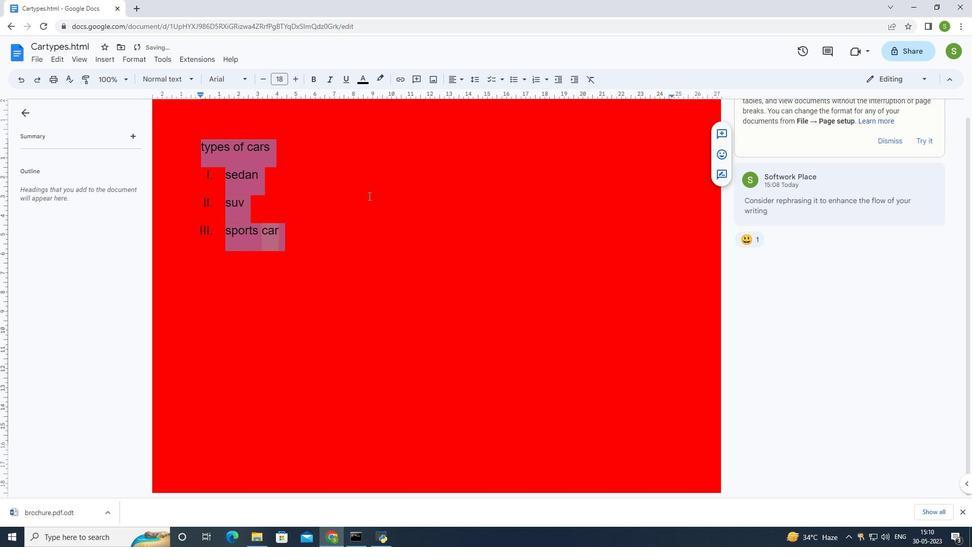 
Action: Mouse moved to (371, 203)
Screenshot: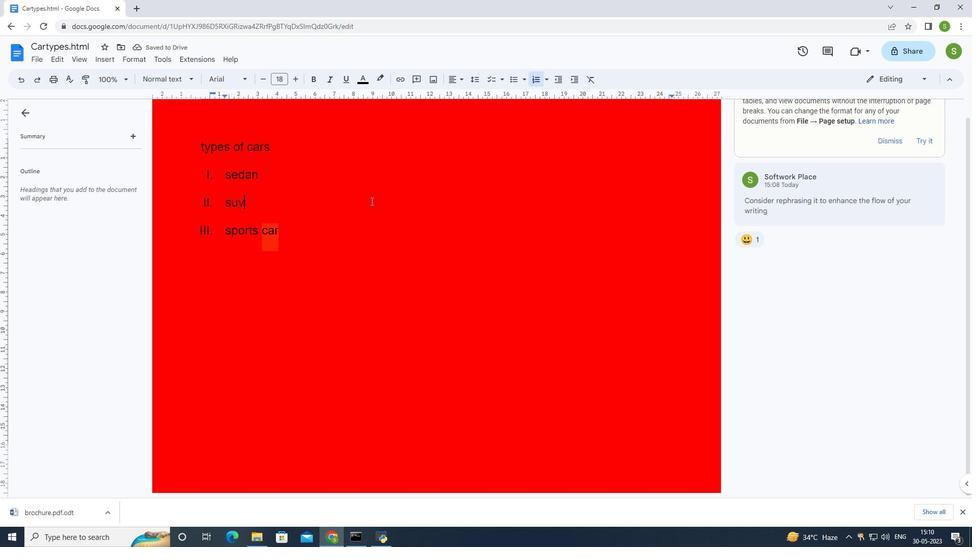 
Action: Key pressed ctrl+S
Screenshot: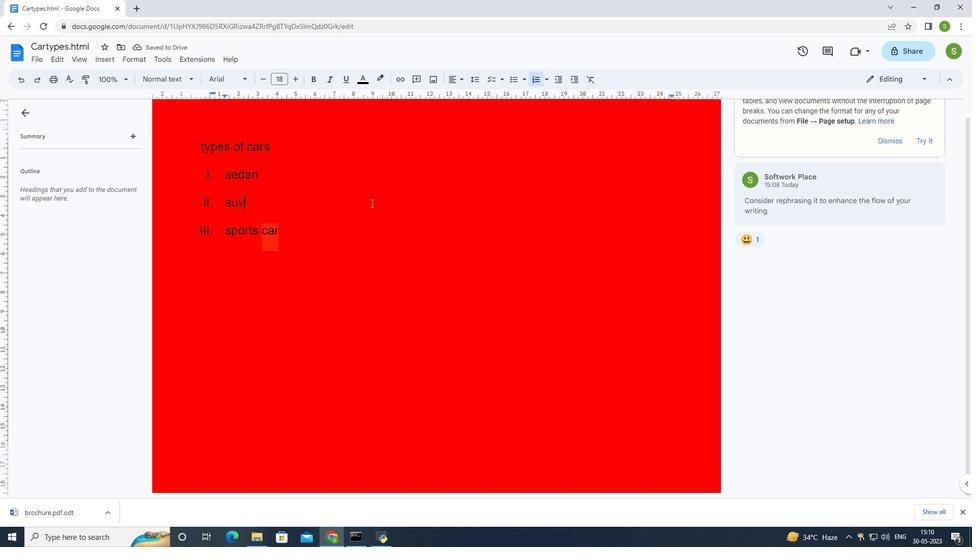 
